 Task: Log work in the project TrackForge for the issue 'Implement a feature for users to share their location and find nearby friends' spent time as '1w 5d 5h 6m' and remaining time as '5w 4d 22h 46m' and move to bottom of backlog. Now add the issue to the epic 'Web application firewall (WAF) implementation'.
Action: Mouse moved to (590, 393)
Screenshot: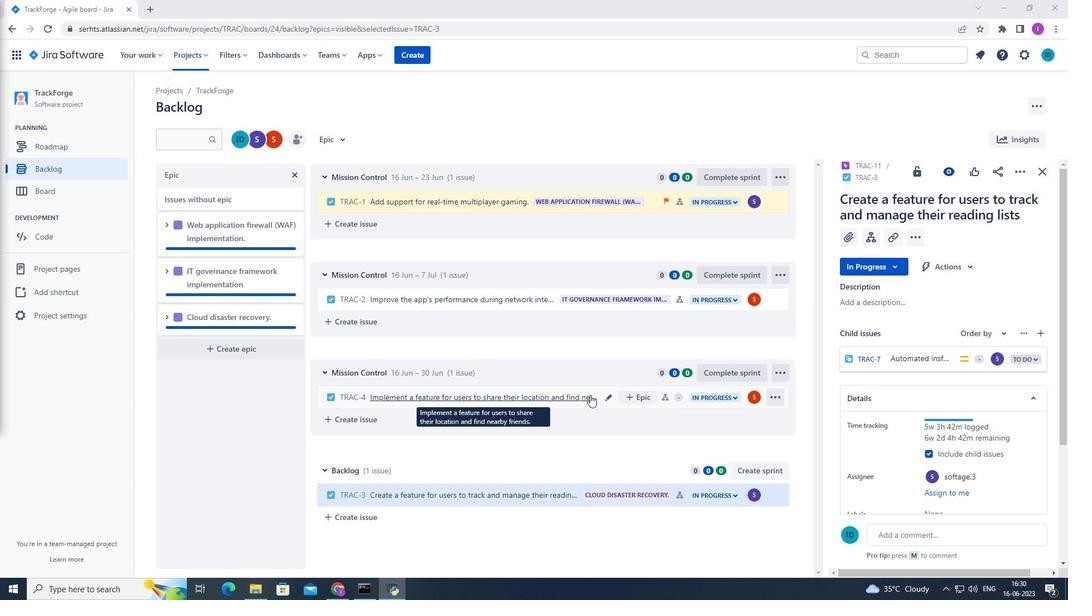 
Action: Mouse pressed left at (590, 393)
Screenshot: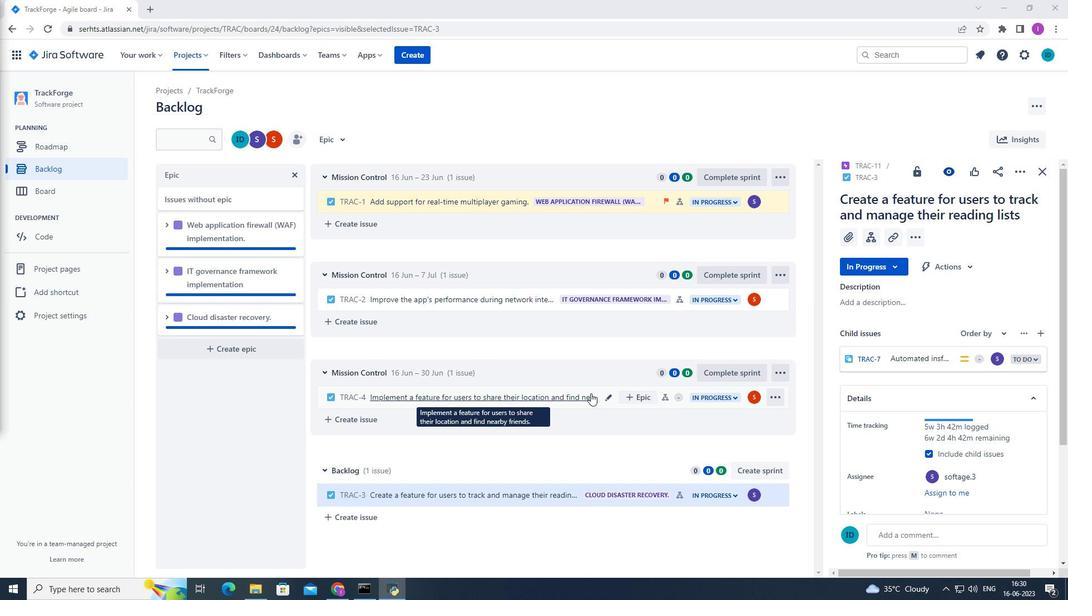 
Action: Mouse moved to (1028, 172)
Screenshot: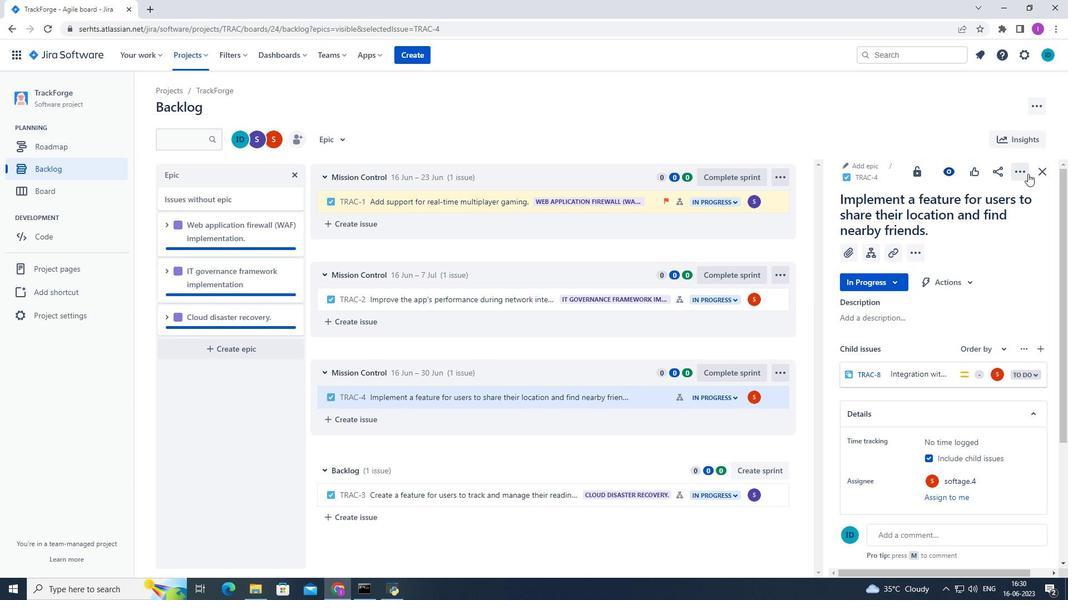 
Action: Mouse pressed left at (1028, 172)
Screenshot: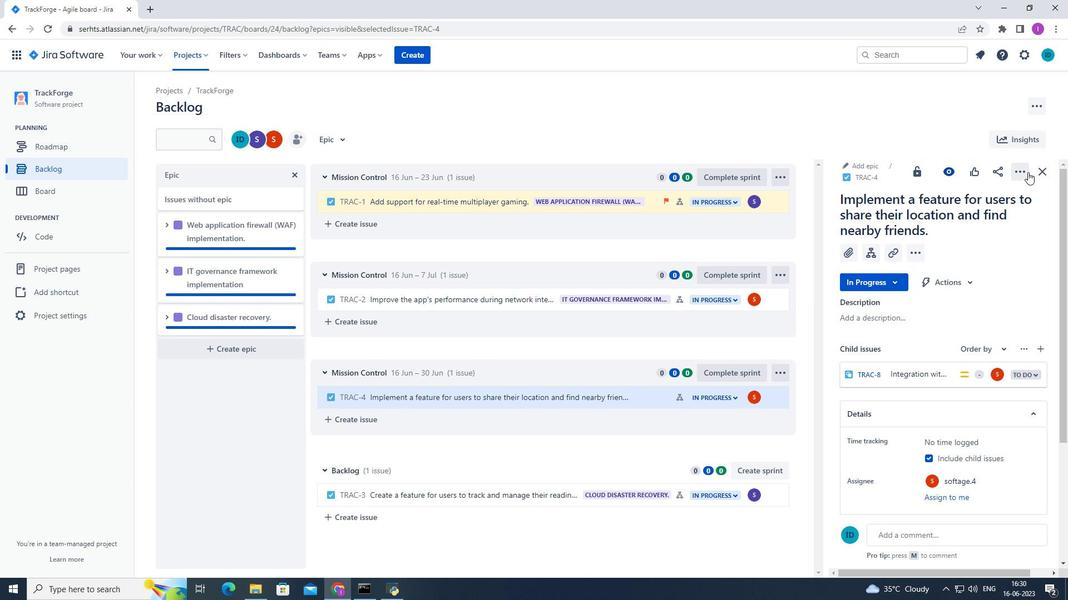 
Action: Mouse moved to (973, 204)
Screenshot: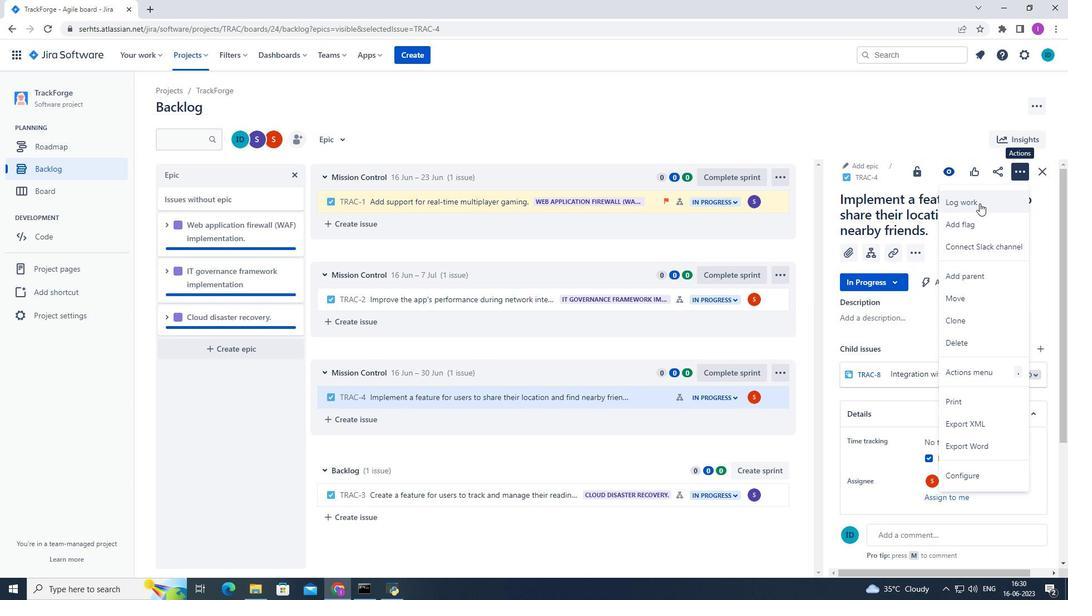 
Action: Mouse pressed left at (973, 204)
Screenshot: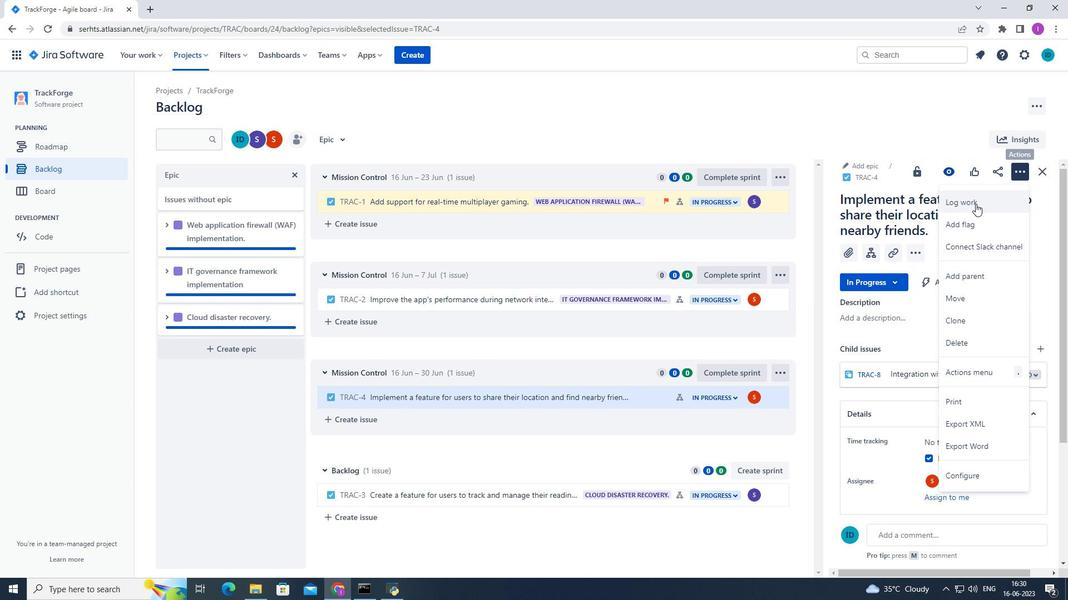 
Action: Mouse moved to (480, 170)
Screenshot: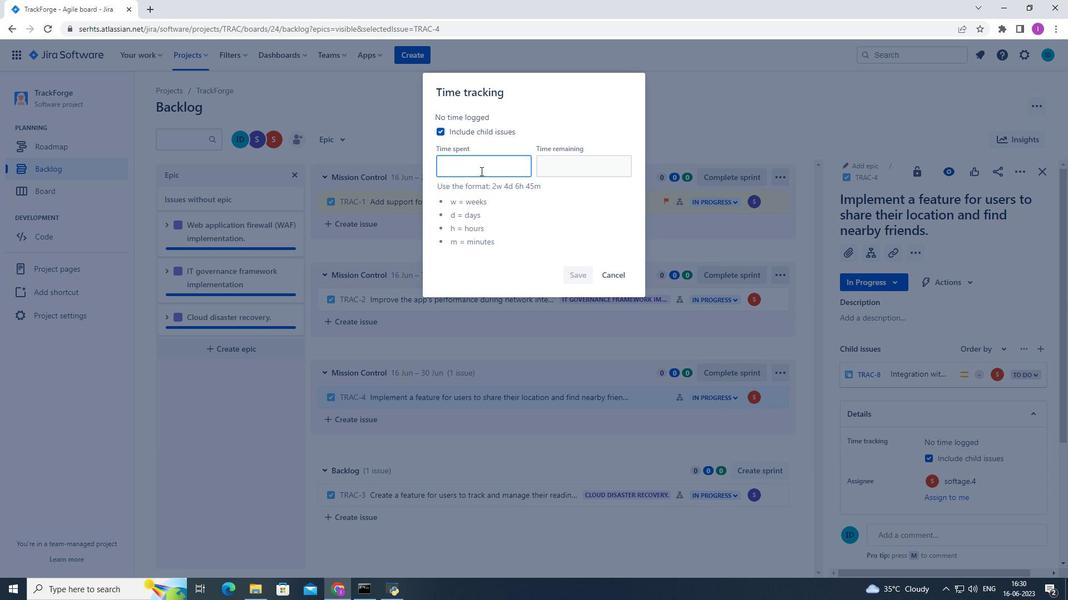 
Action: Mouse pressed left at (480, 170)
Screenshot: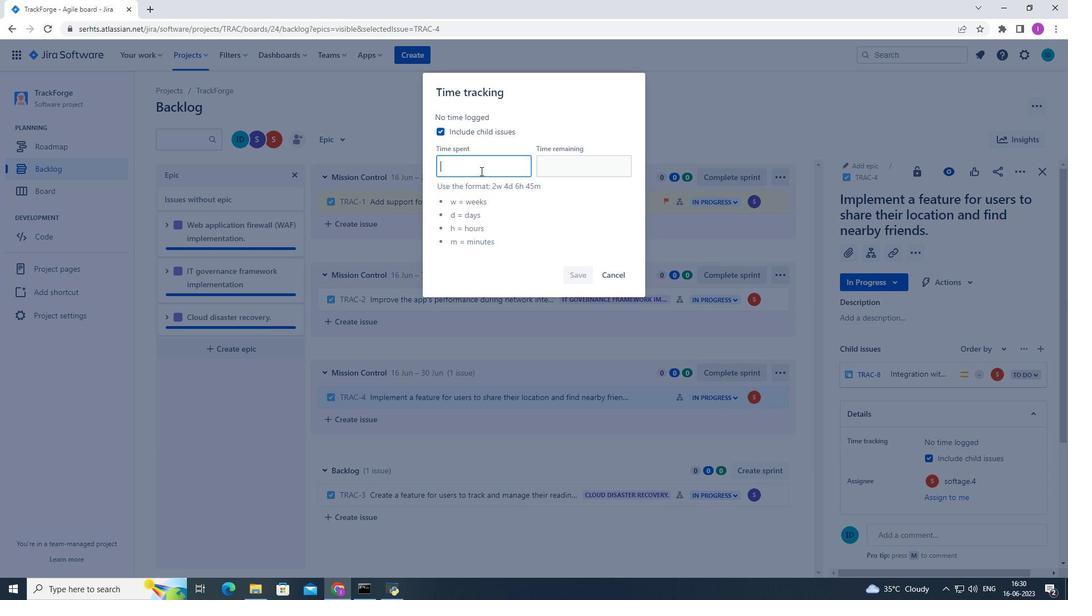 
Action: Mouse moved to (500, 175)
Screenshot: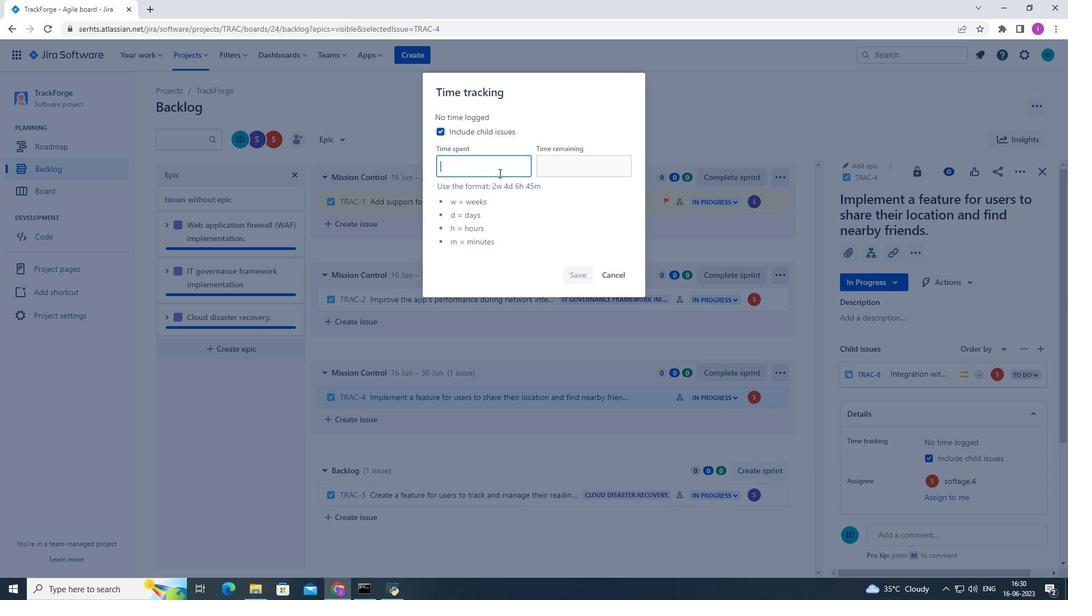 
Action: Key pressed 1w<Key.space>5d<Key.space>5h<Key.space>
Screenshot: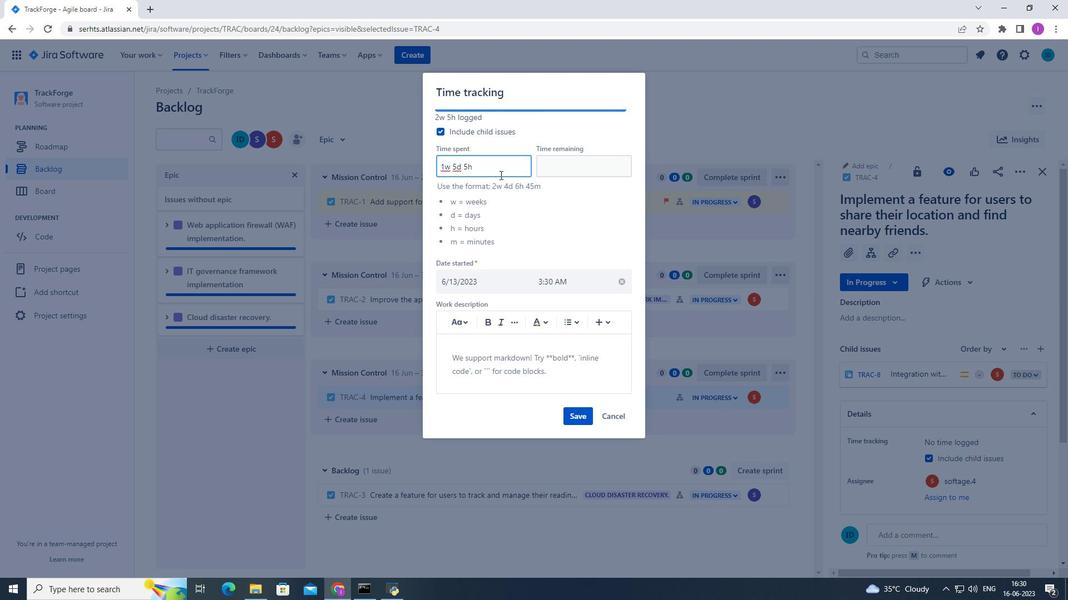 
Action: Mouse moved to (501, 183)
Screenshot: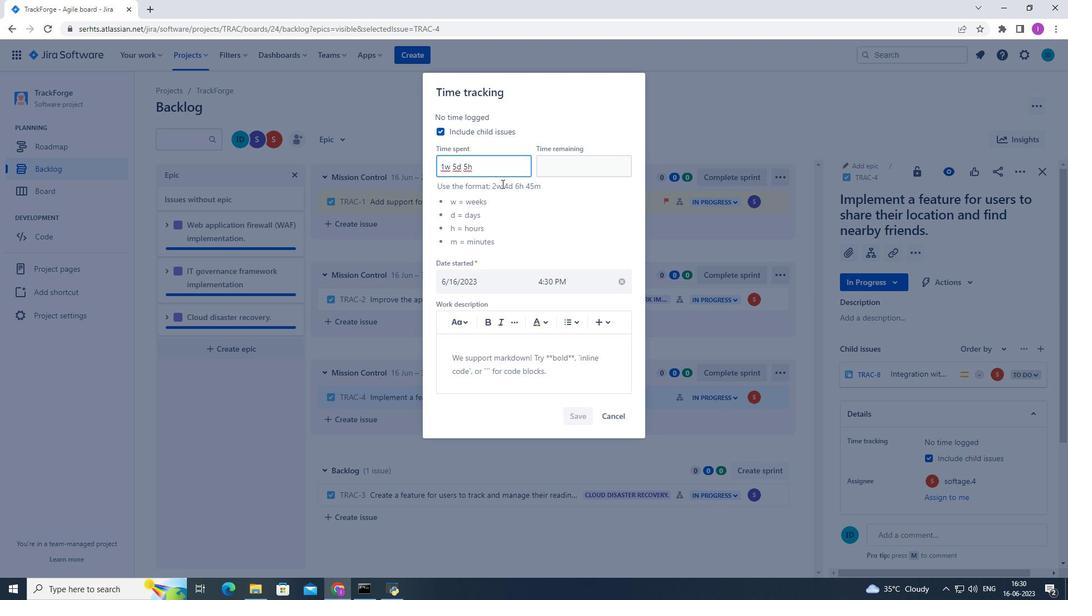 
Action: Key pressed 6m
Screenshot: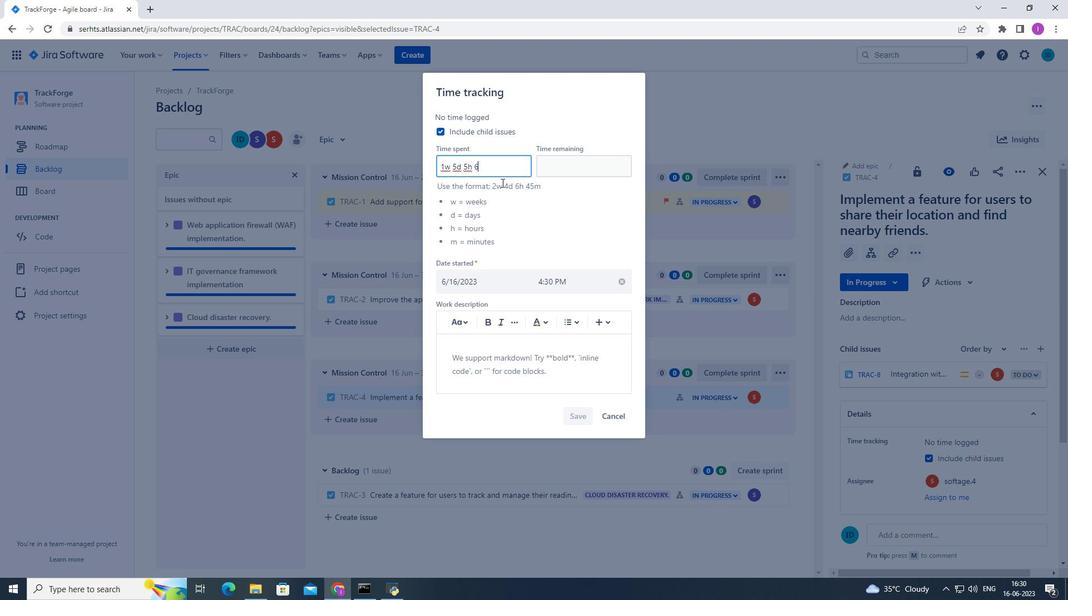 
Action: Mouse moved to (558, 163)
Screenshot: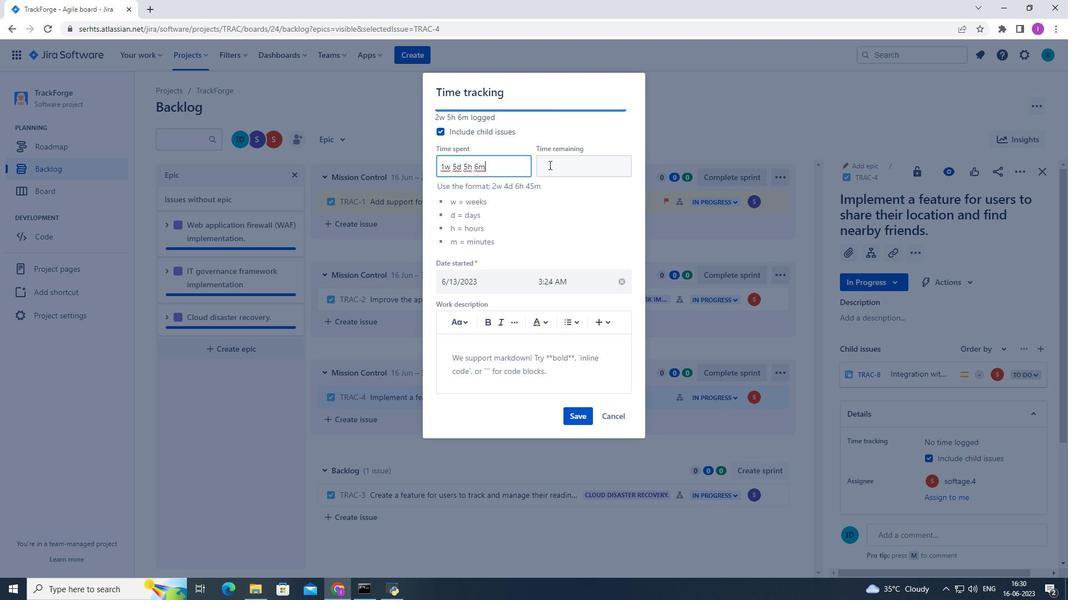 
Action: Mouse pressed left at (558, 163)
Screenshot: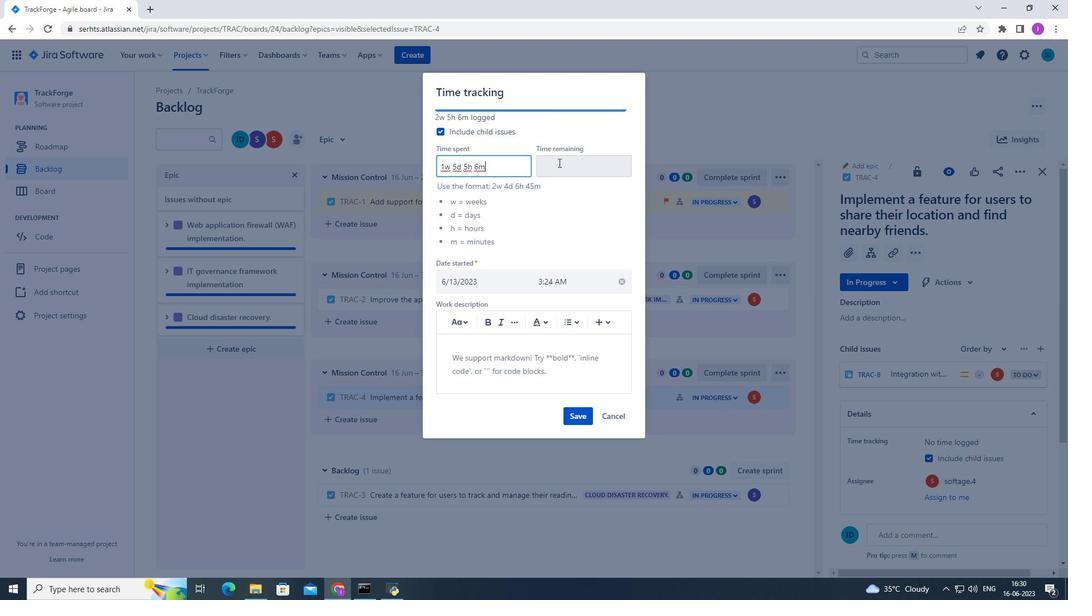 
Action: Mouse moved to (604, 165)
Screenshot: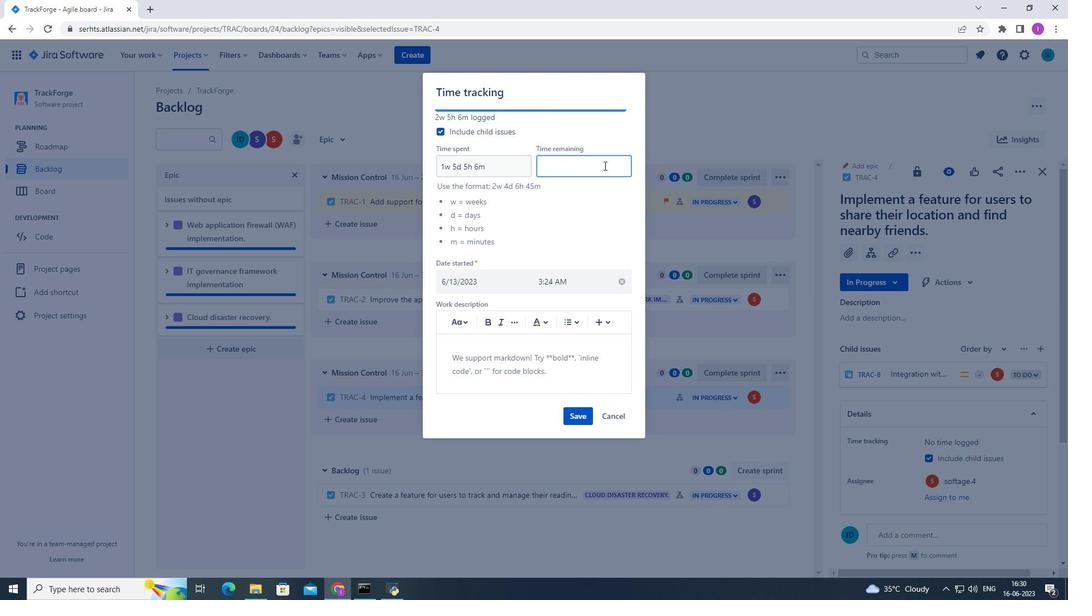 
Action: Key pressed 5w<Key.space>4d<Key.space>22h<Key.space>
Screenshot: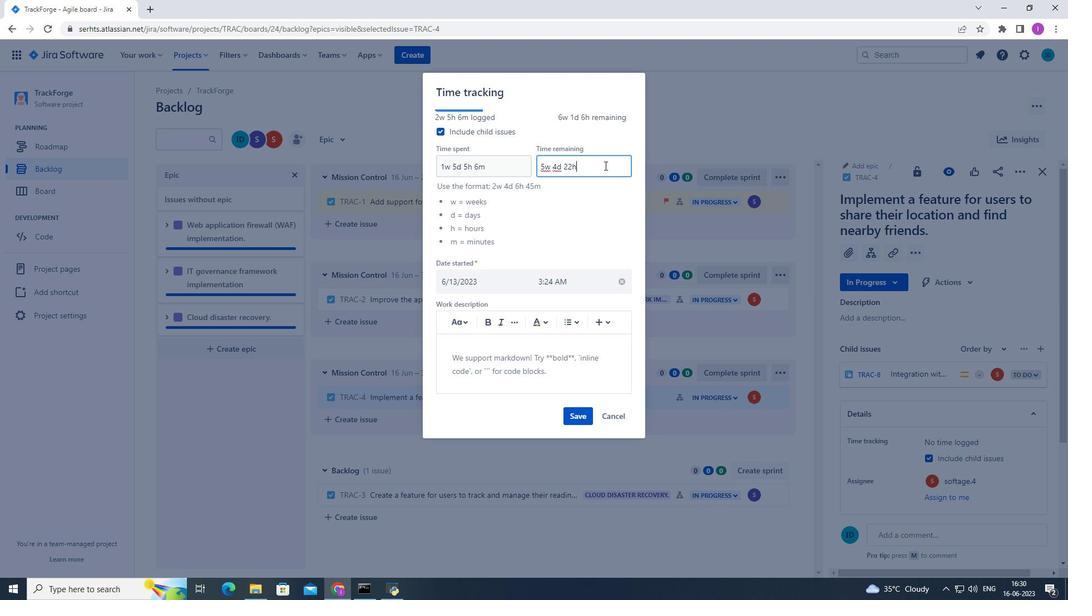 
Action: Mouse moved to (604, 165)
Screenshot: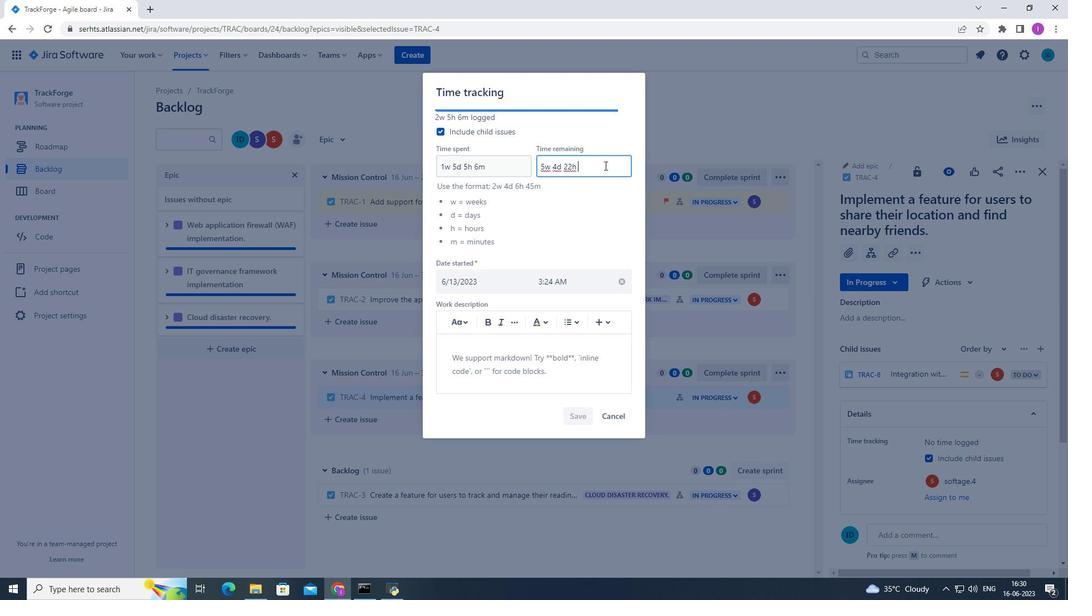
Action: Key pressed 46m<Key.space>
Screenshot: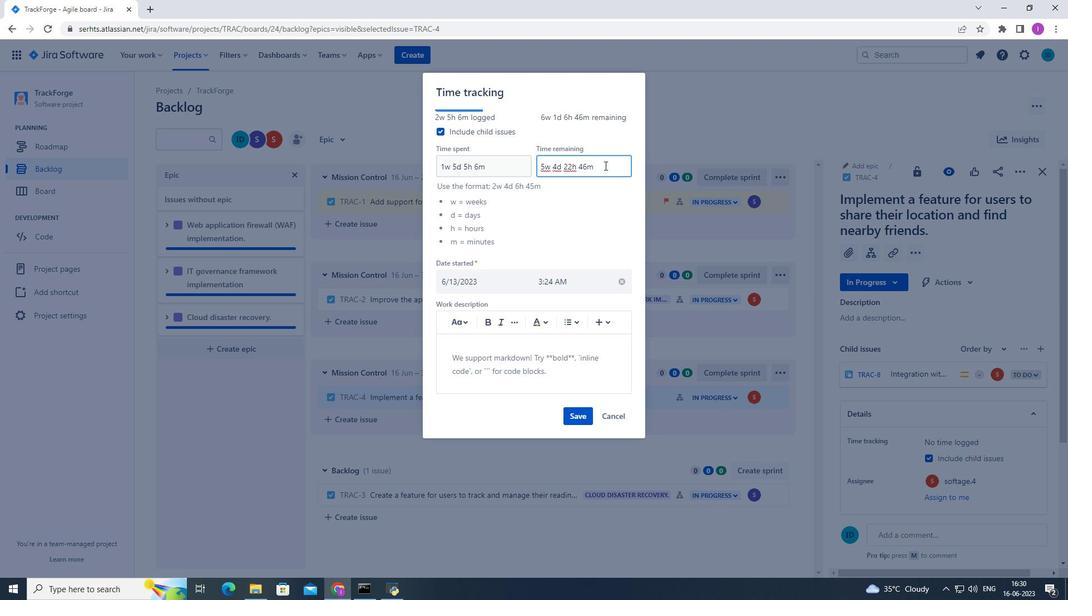 
Action: Mouse moved to (507, 171)
Screenshot: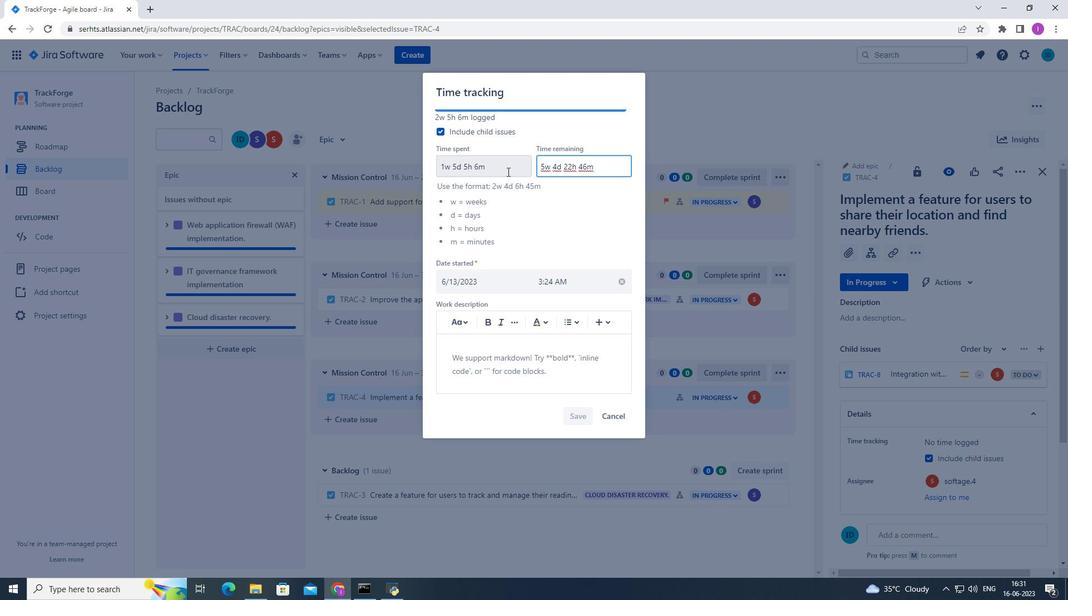 
Action: Mouse pressed left at (507, 171)
Screenshot: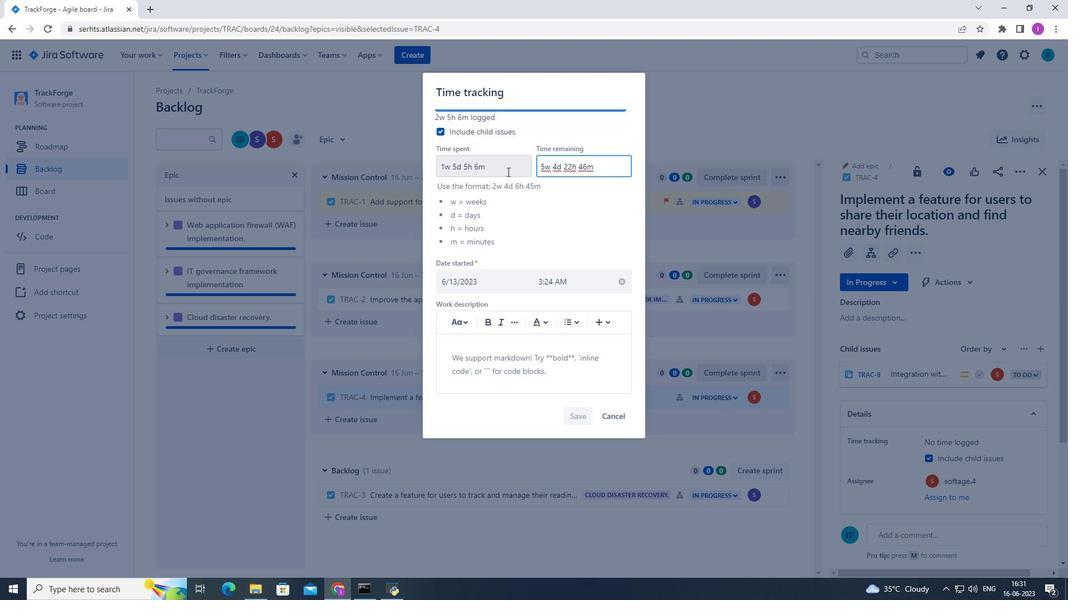 
Action: Mouse moved to (579, 417)
Screenshot: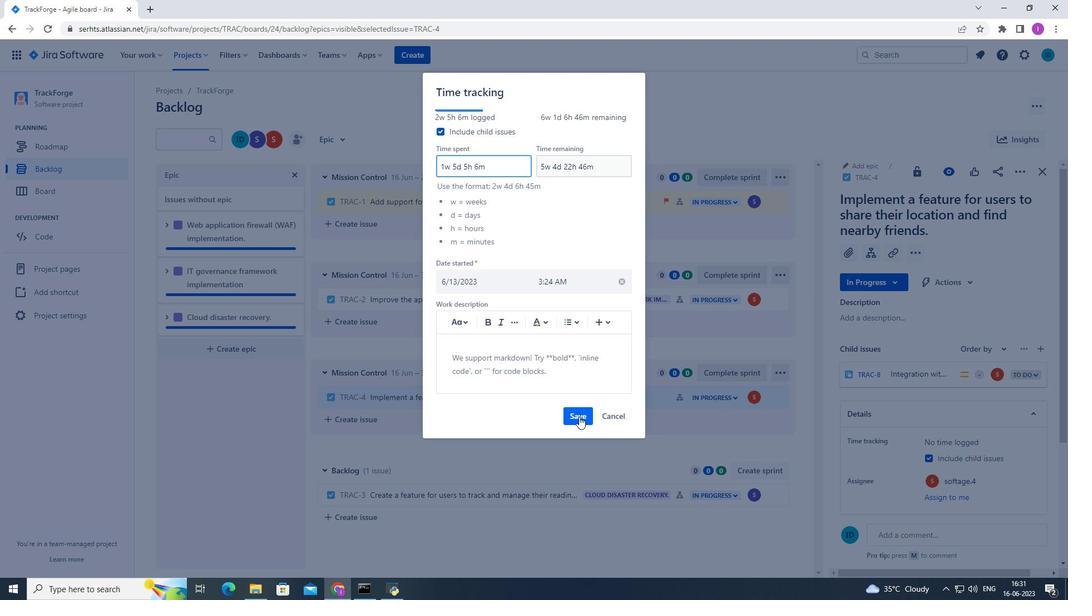 
Action: Mouse pressed left at (579, 417)
Screenshot: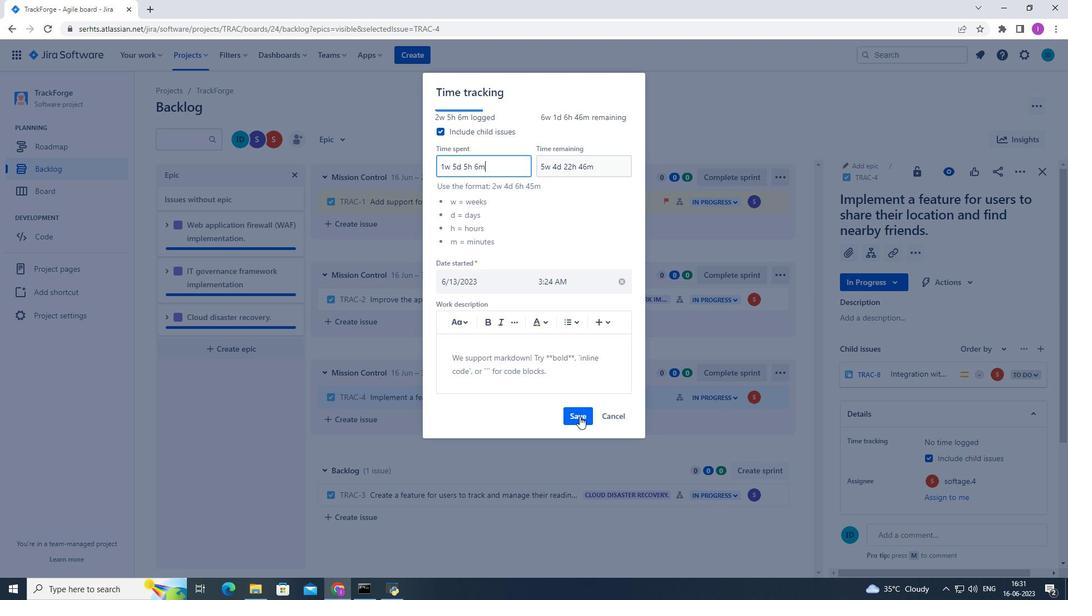 
Action: Mouse moved to (777, 394)
Screenshot: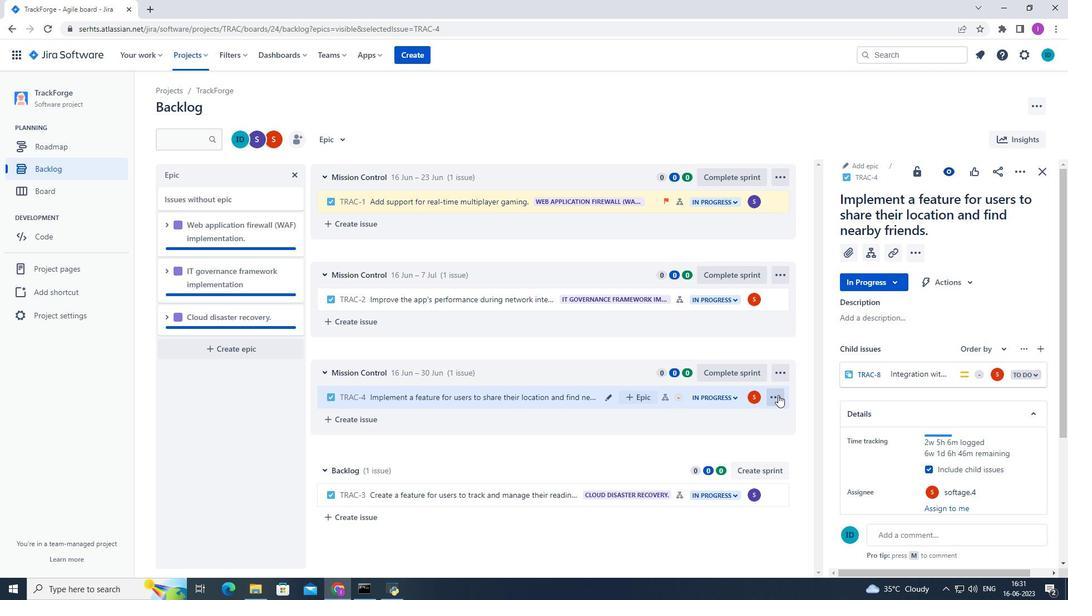 
Action: Mouse pressed left at (777, 394)
Screenshot: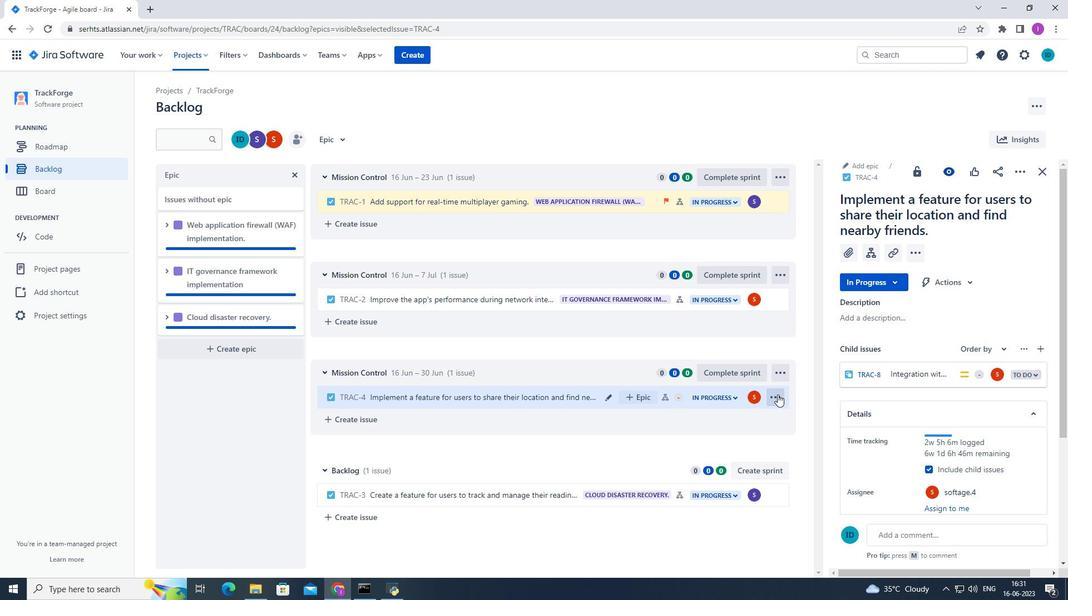 
Action: Mouse moved to (756, 371)
Screenshot: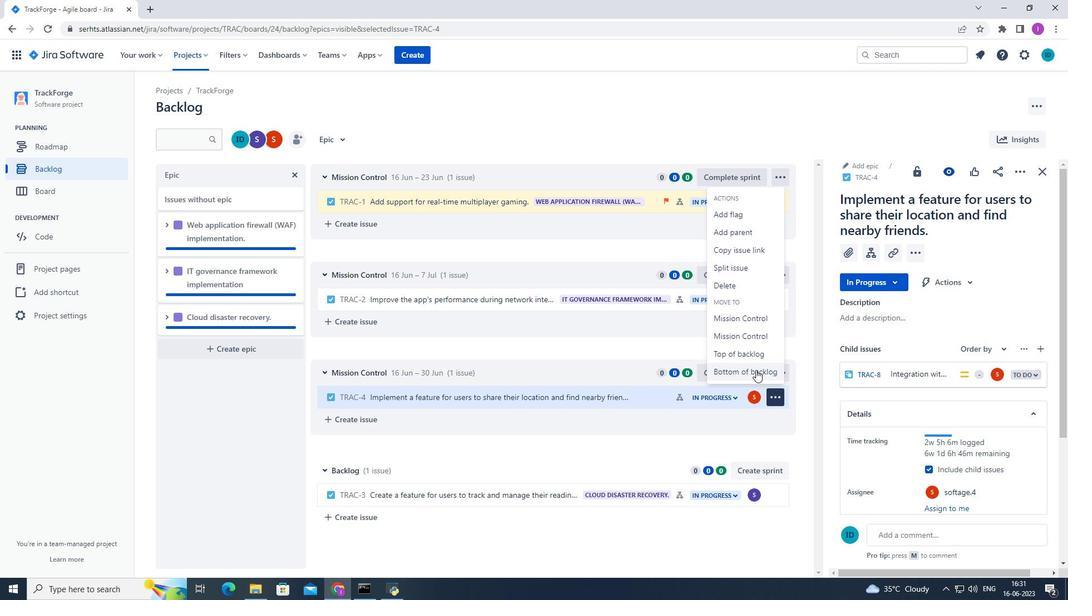 
Action: Mouse pressed left at (756, 371)
Screenshot: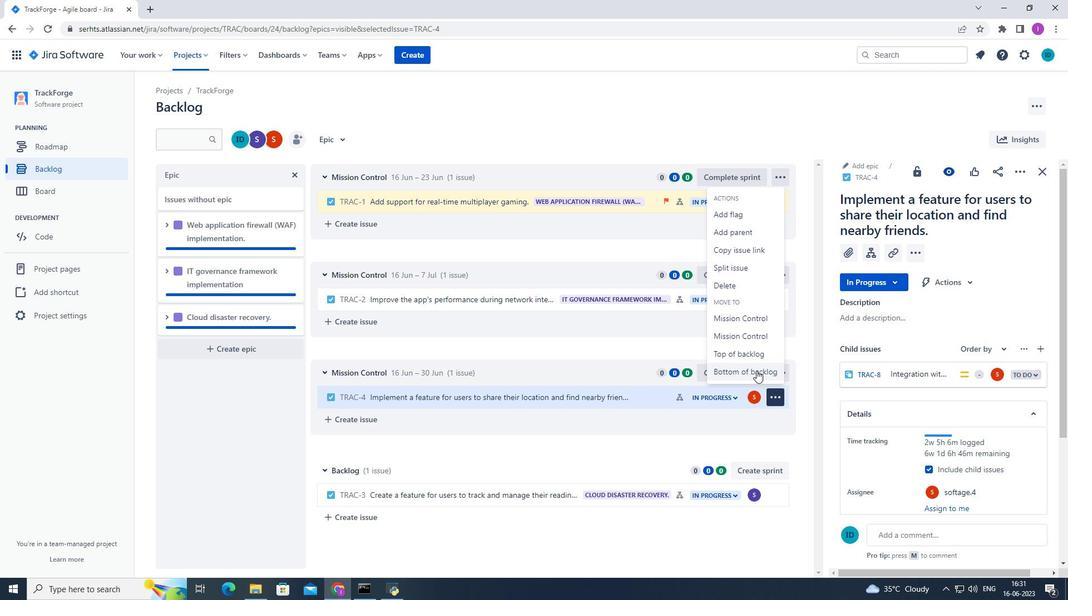 
Action: Mouse moved to (582, 181)
Screenshot: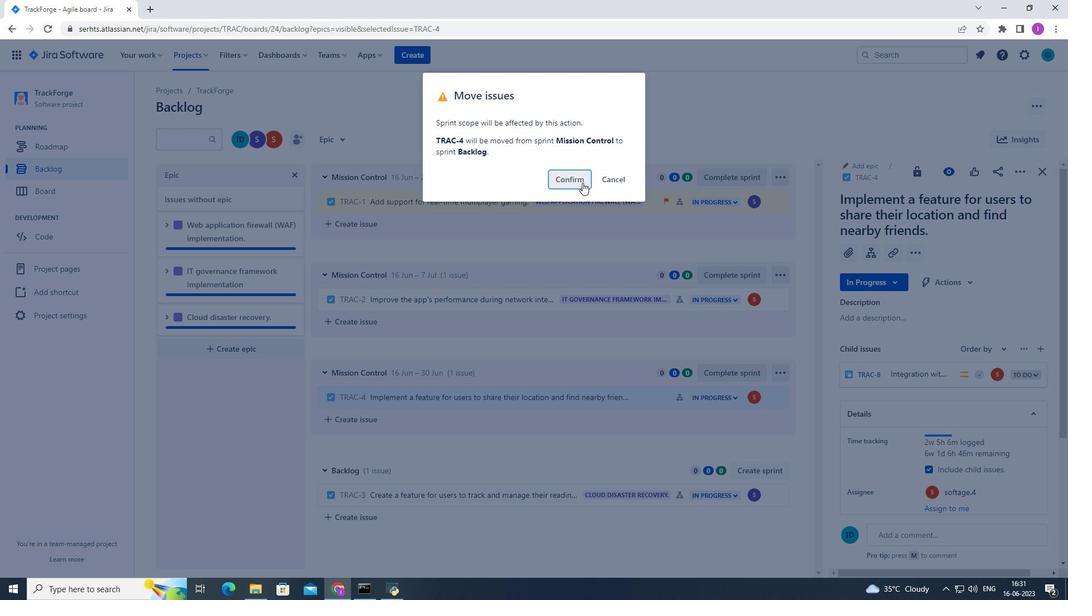 
Action: Mouse pressed left at (582, 181)
Screenshot: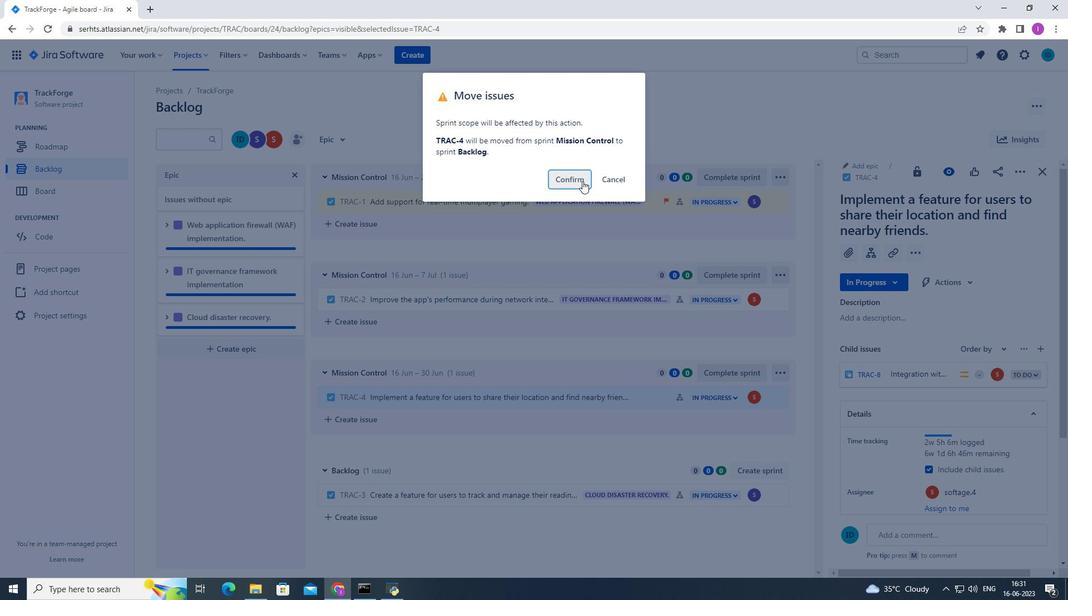 
Action: Mouse moved to (696, 385)
Screenshot: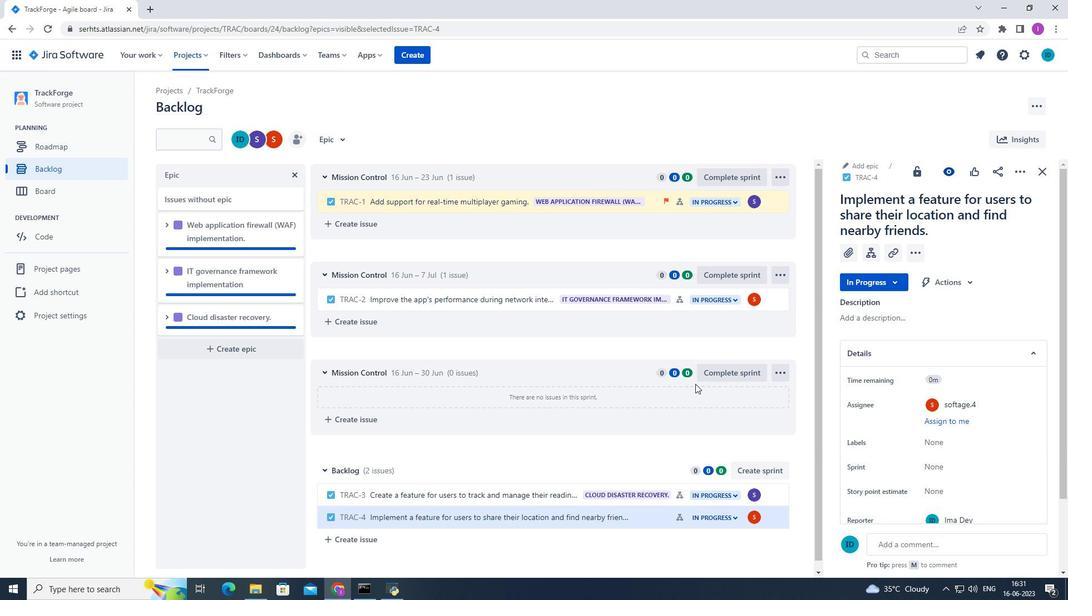 
Action: Mouse scrolled (696, 384) with delta (0, 0)
Screenshot: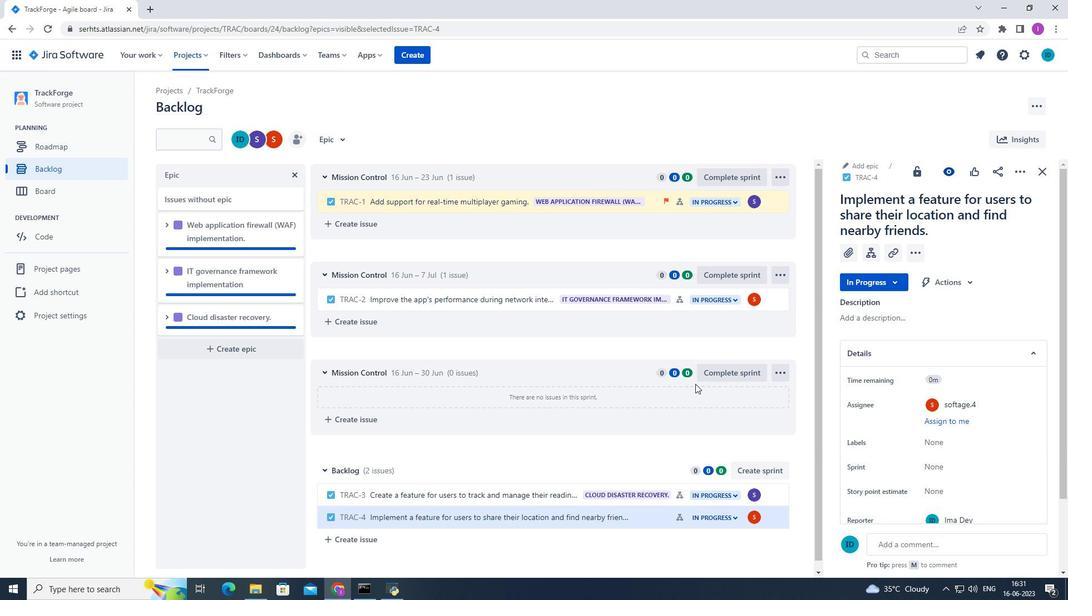 
Action: Mouse moved to (697, 386)
Screenshot: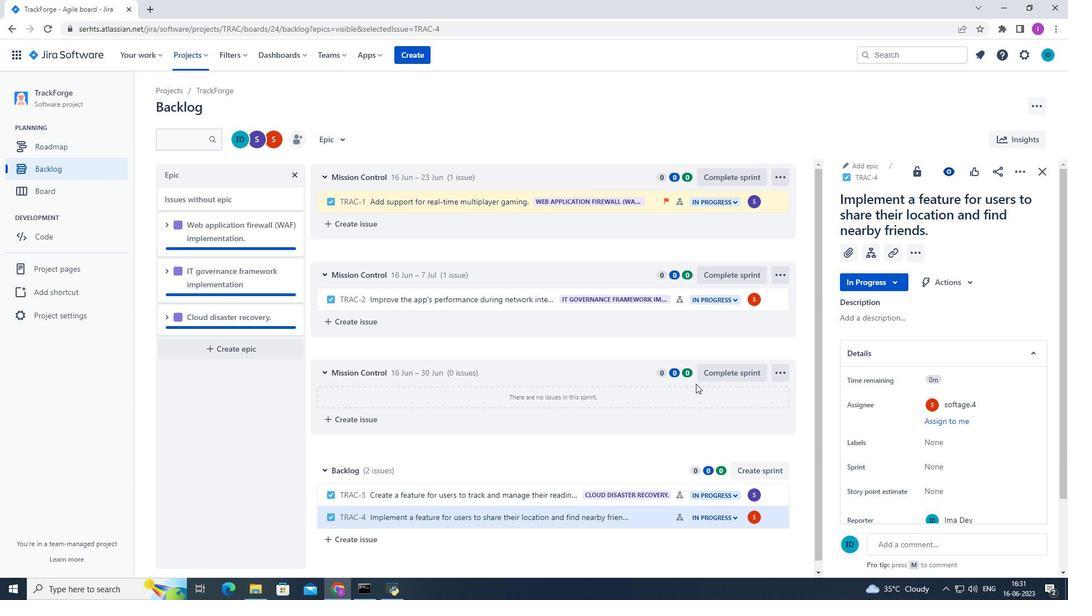
Action: Mouse scrolled (697, 385) with delta (0, 0)
Screenshot: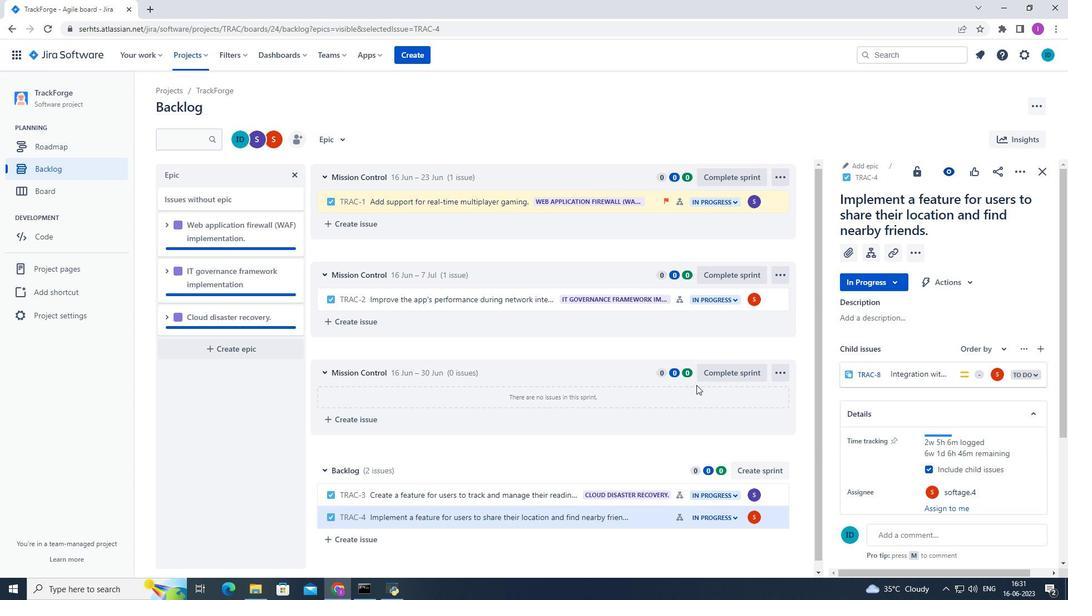 
Action: Mouse moved to (697, 386)
Screenshot: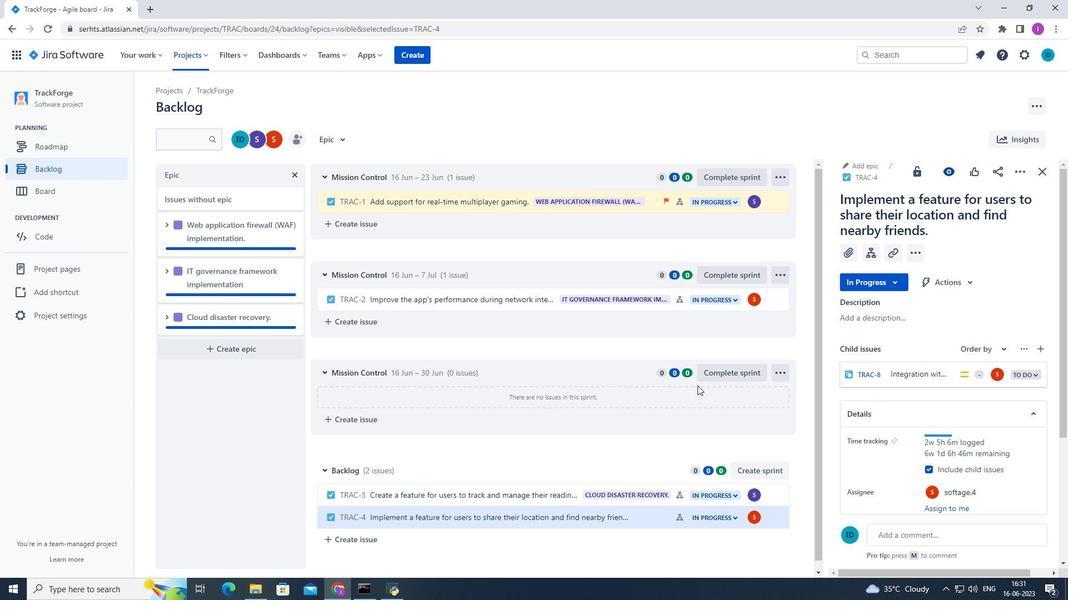 
Action: Mouse scrolled (697, 385) with delta (0, 0)
Screenshot: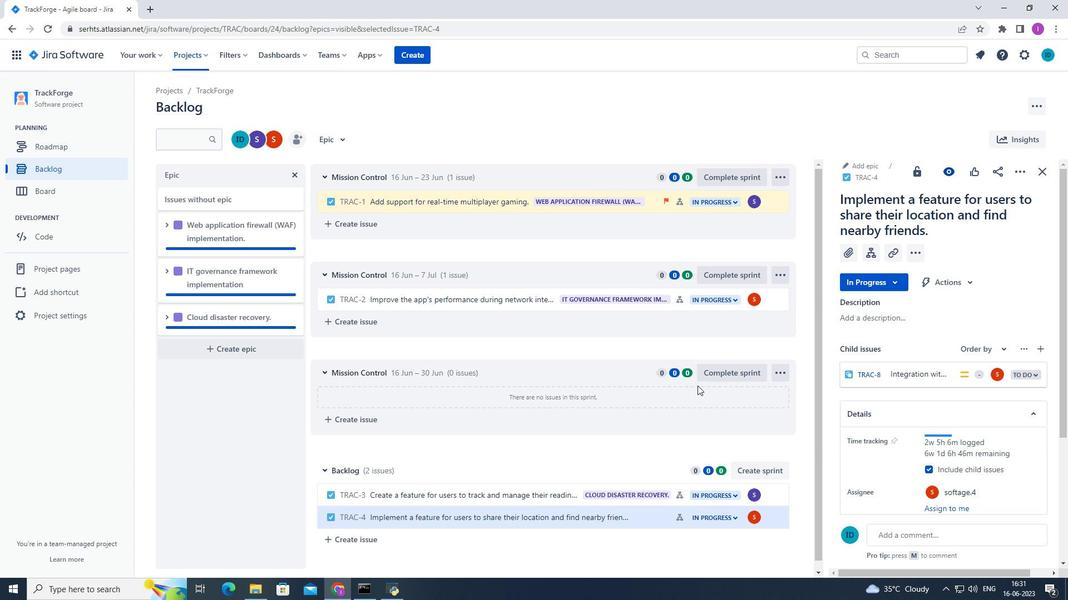 
Action: Mouse scrolled (697, 385) with delta (0, 0)
Screenshot: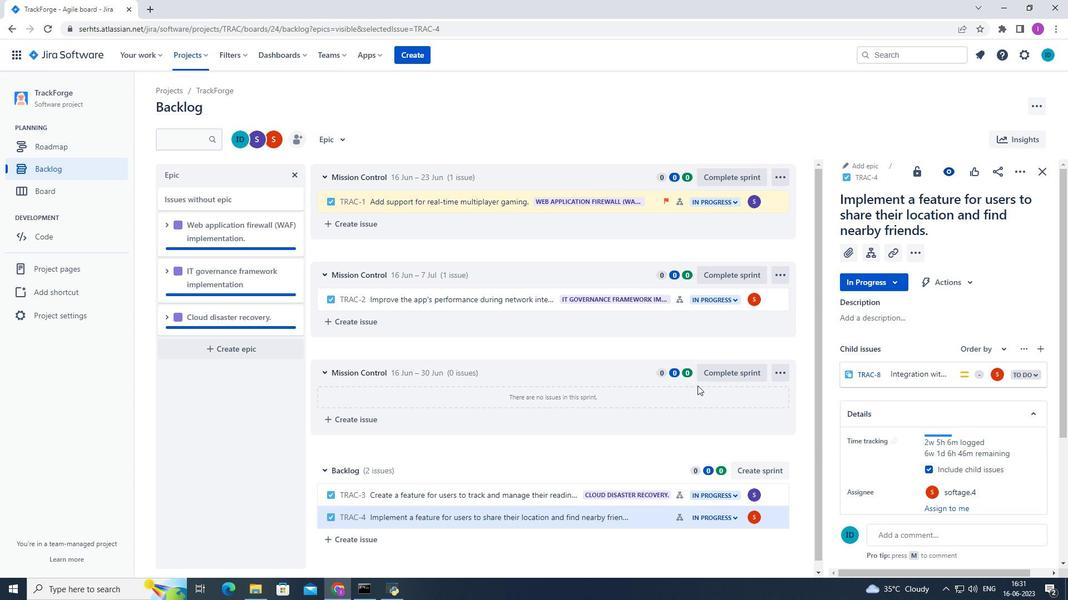 
Action: Mouse moved to (644, 506)
Screenshot: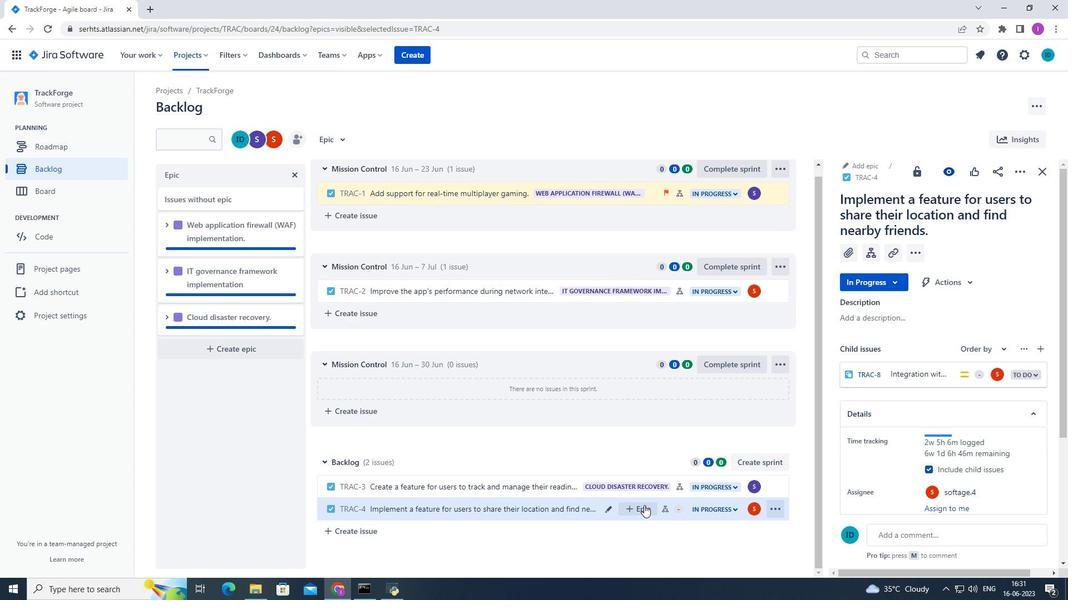 
Action: Mouse pressed left at (644, 506)
Screenshot: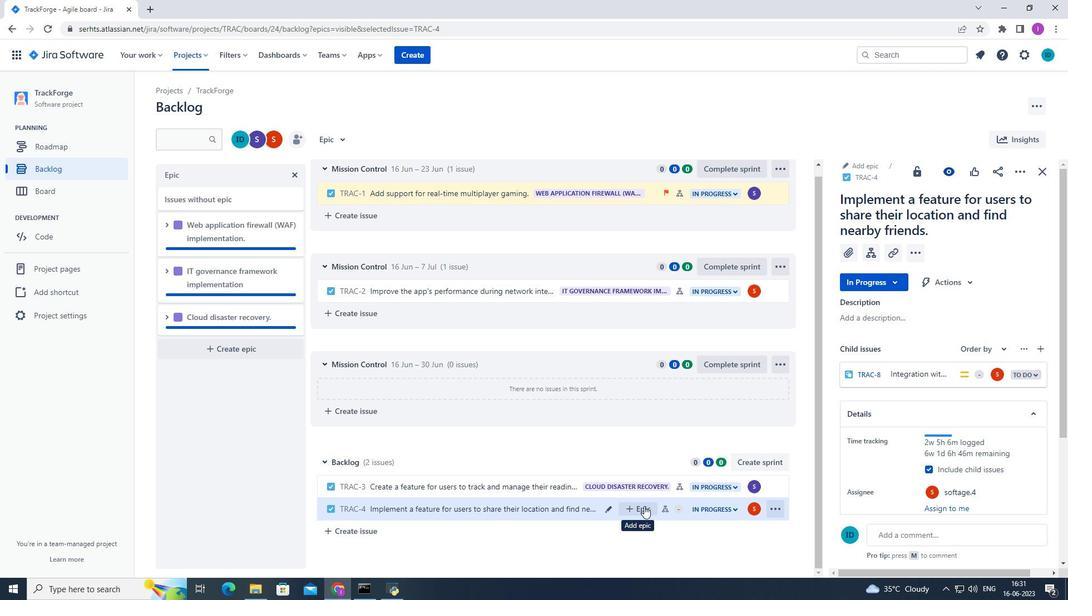 
Action: Mouse moved to (584, 545)
Screenshot: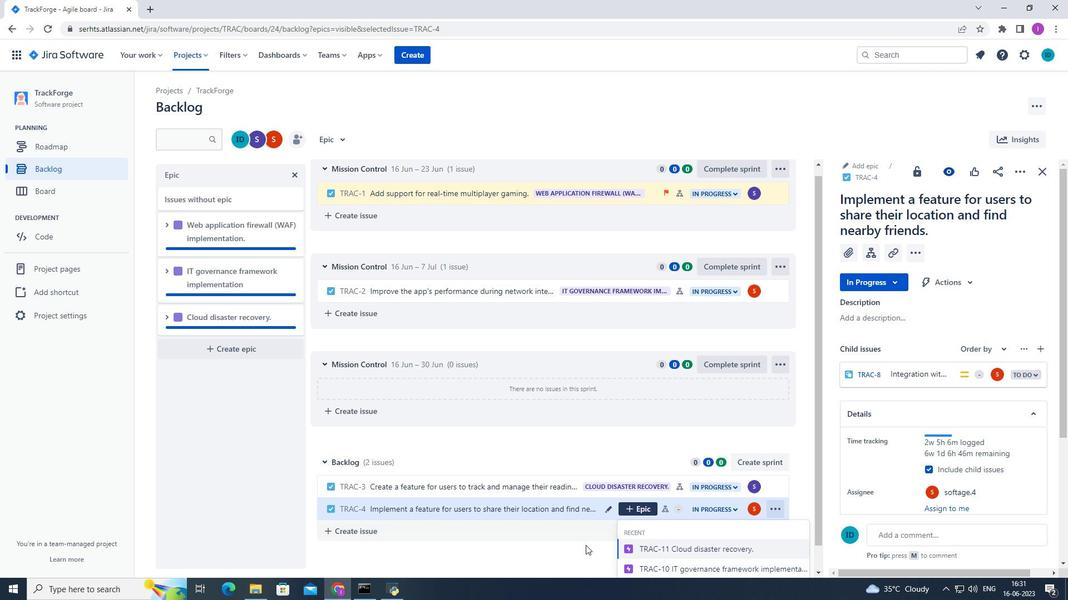 
Action: Mouse scrolled (584, 545) with delta (0, 0)
Screenshot: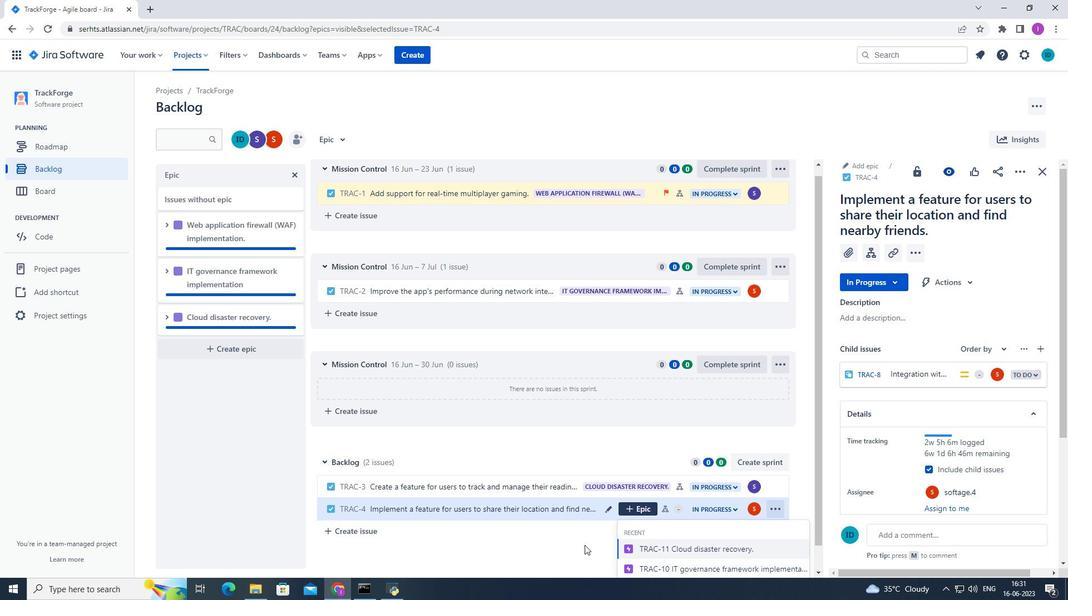 
Action: Mouse scrolled (584, 545) with delta (0, 0)
Screenshot: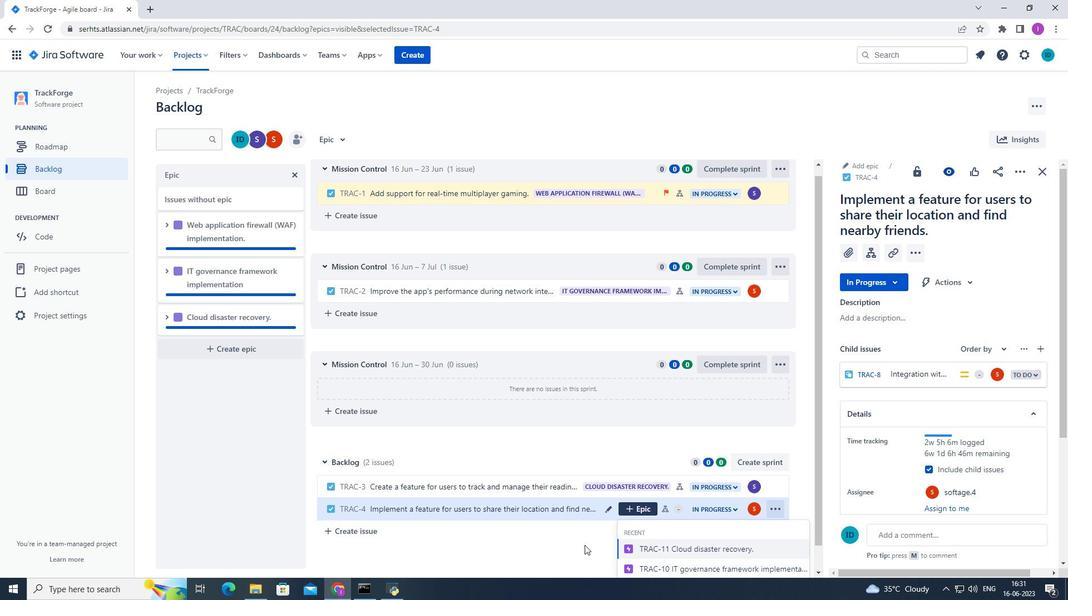 
Action: Mouse moved to (585, 545)
Screenshot: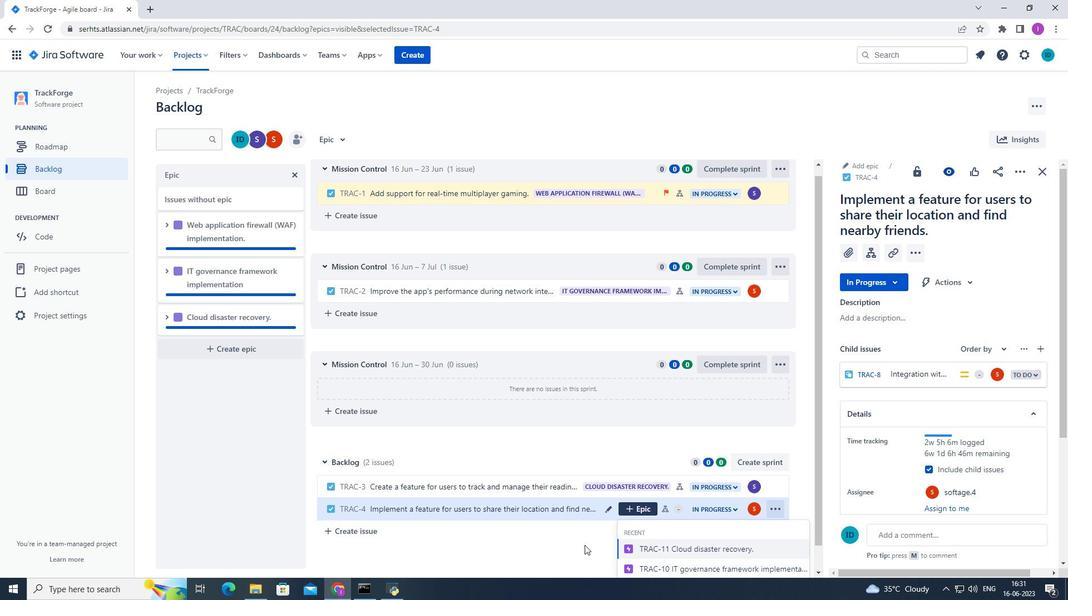 
Action: Mouse scrolled (584, 545) with delta (0, 0)
Screenshot: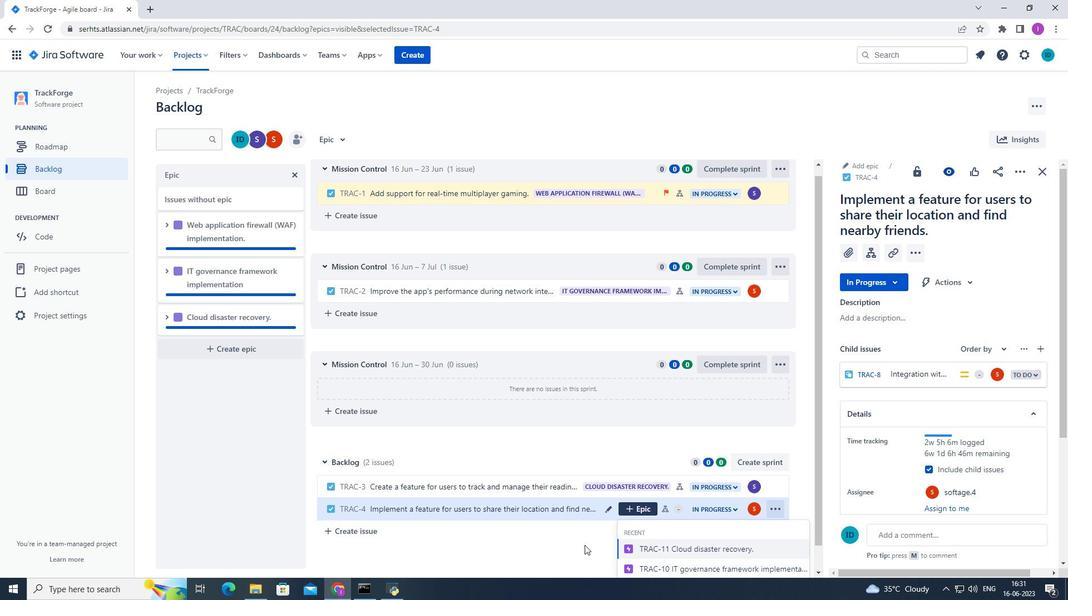 
Action: Mouse moved to (585, 545)
Screenshot: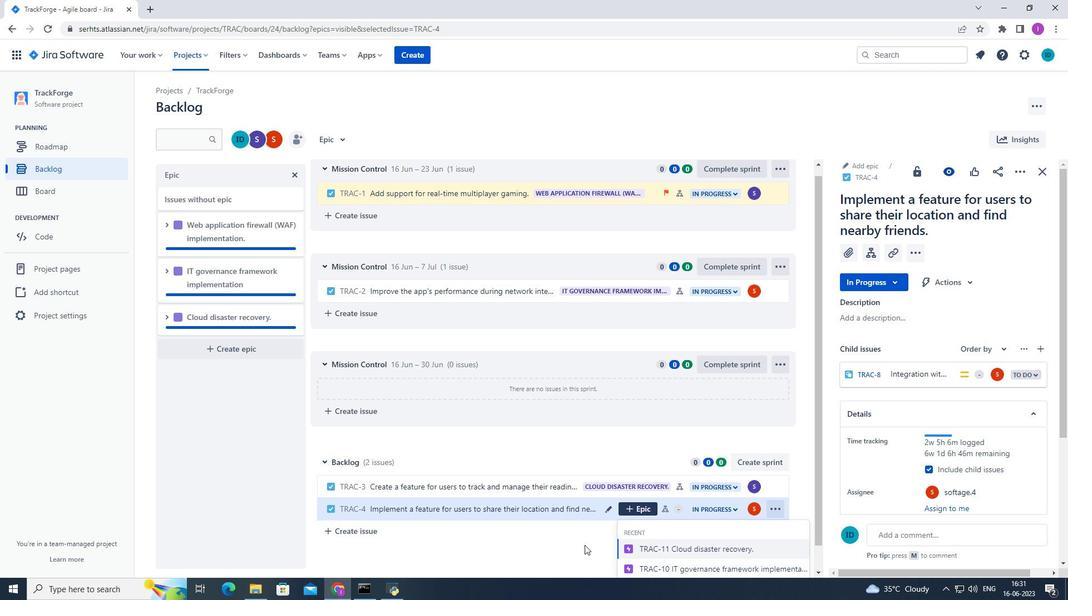 
Action: Mouse scrolled (585, 545) with delta (0, 0)
Screenshot: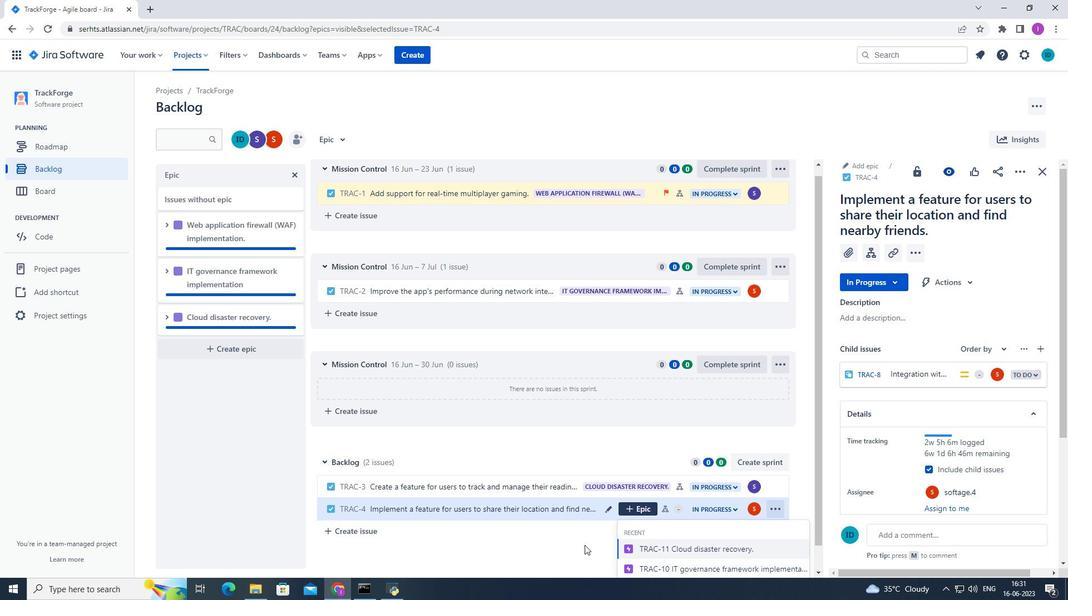 
Action: Mouse moved to (586, 545)
Screenshot: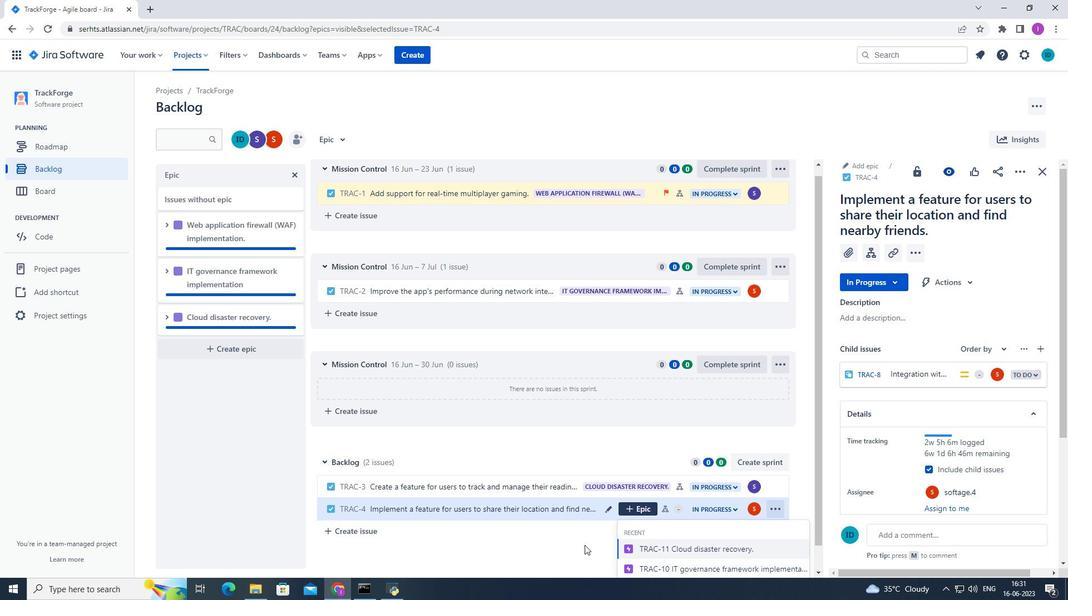 
Action: Mouse scrolled (586, 546) with delta (0, 0)
Screenshot: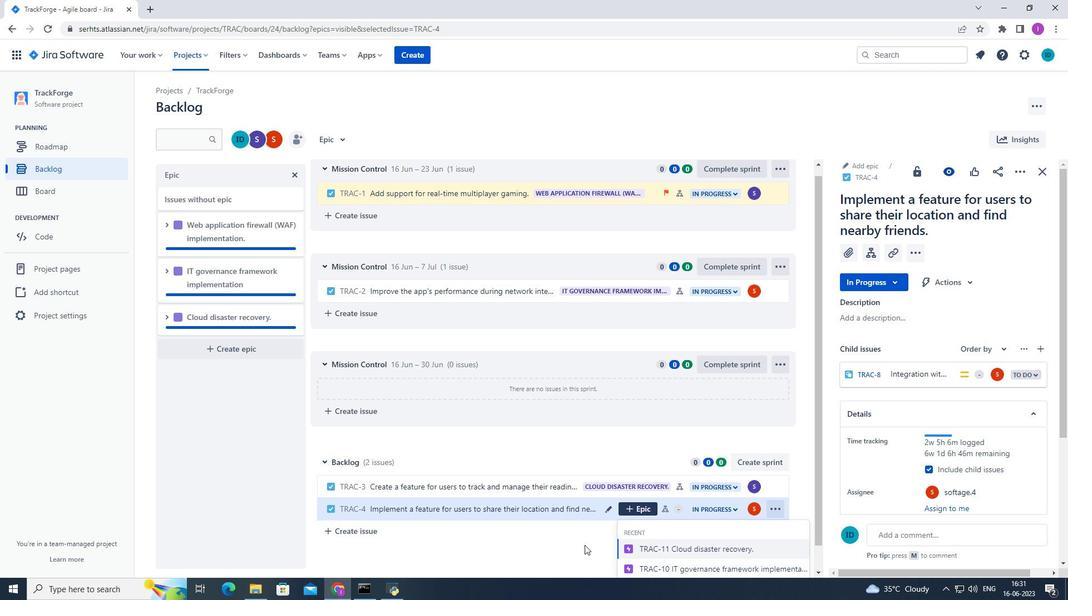 
Action: Mouse moved to (594, 545)
Screenshot: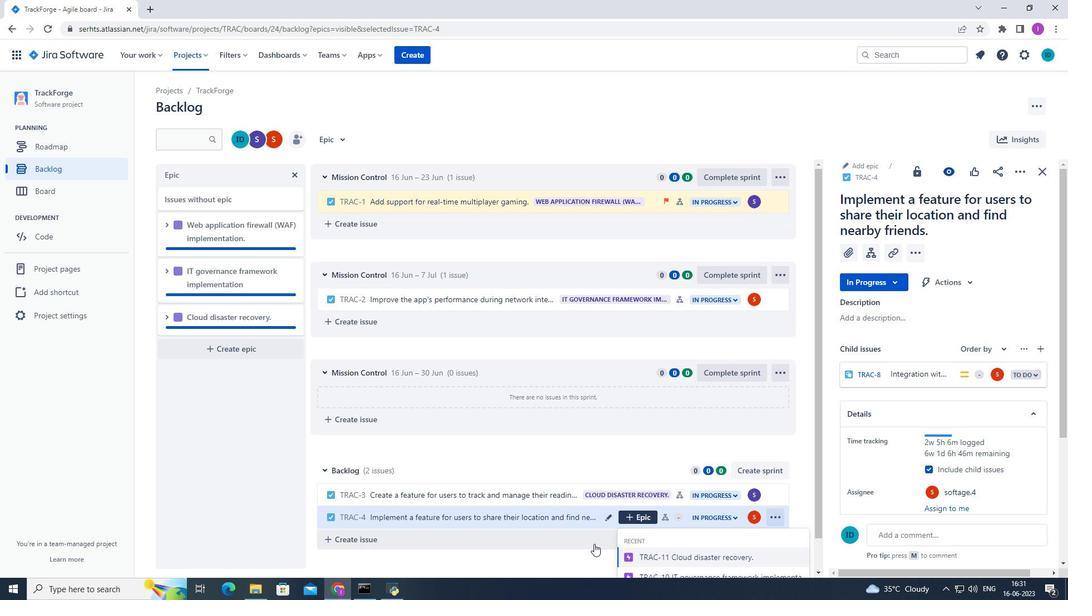 
Action: Mouse scrolled (594, 544) with delta (0, 0)
Screenshot: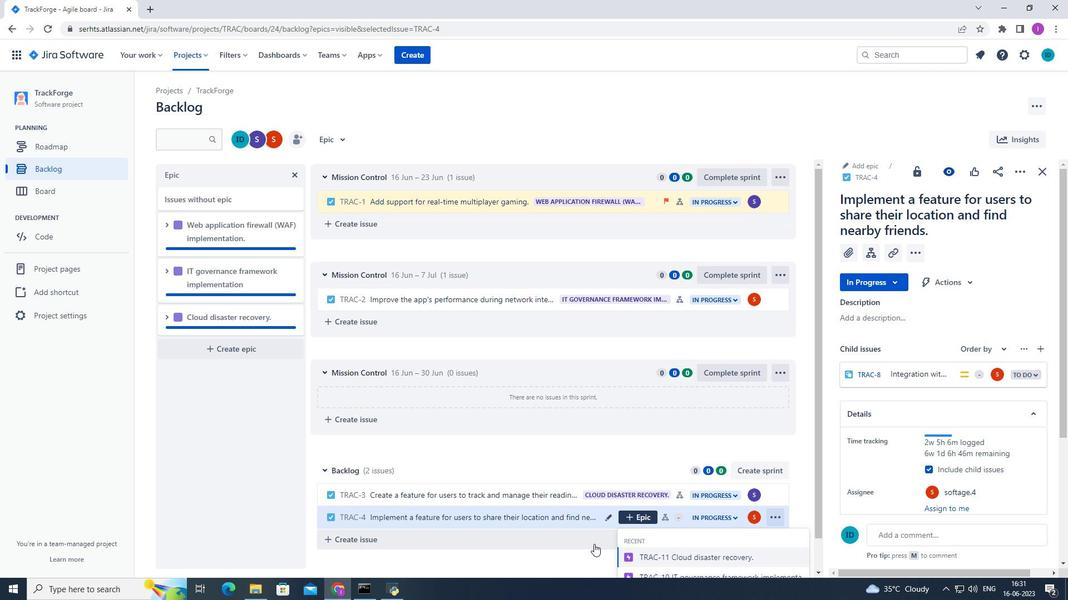 
Action: Mouse moved to (596, 546)
Screenshot: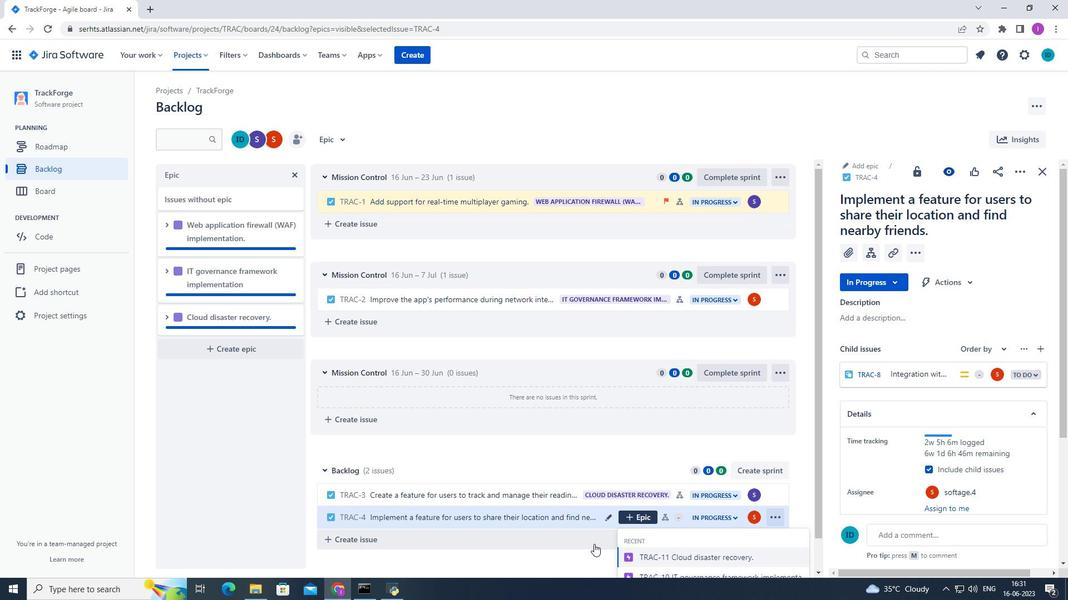 
Action: Mouse scrolled (596, 547) with delta (0, 0)
Screenshot: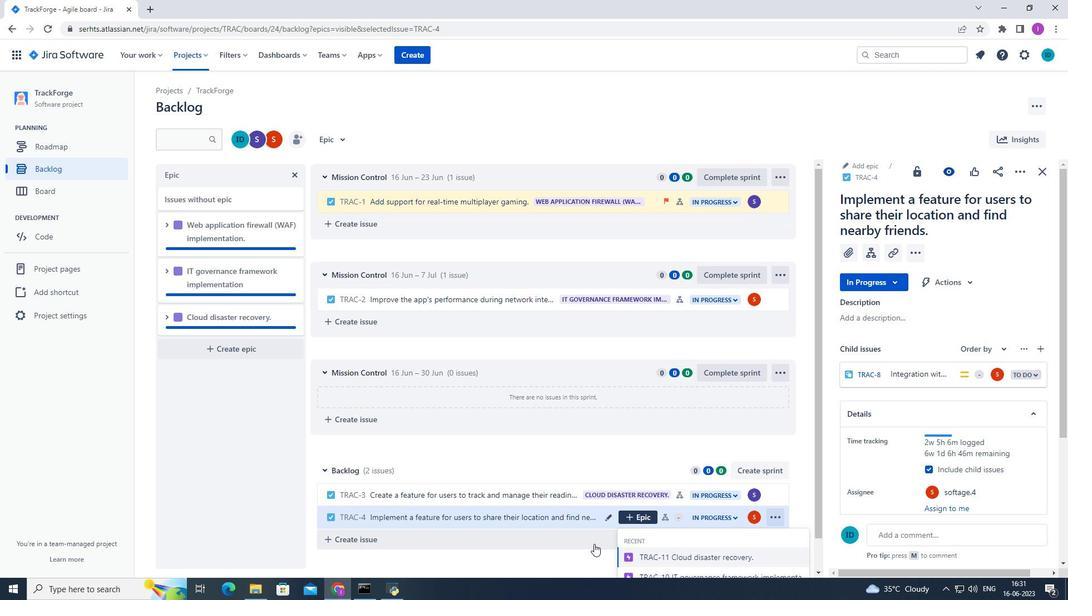 
Action: Mouse moved to (596, 546)
Screenshot: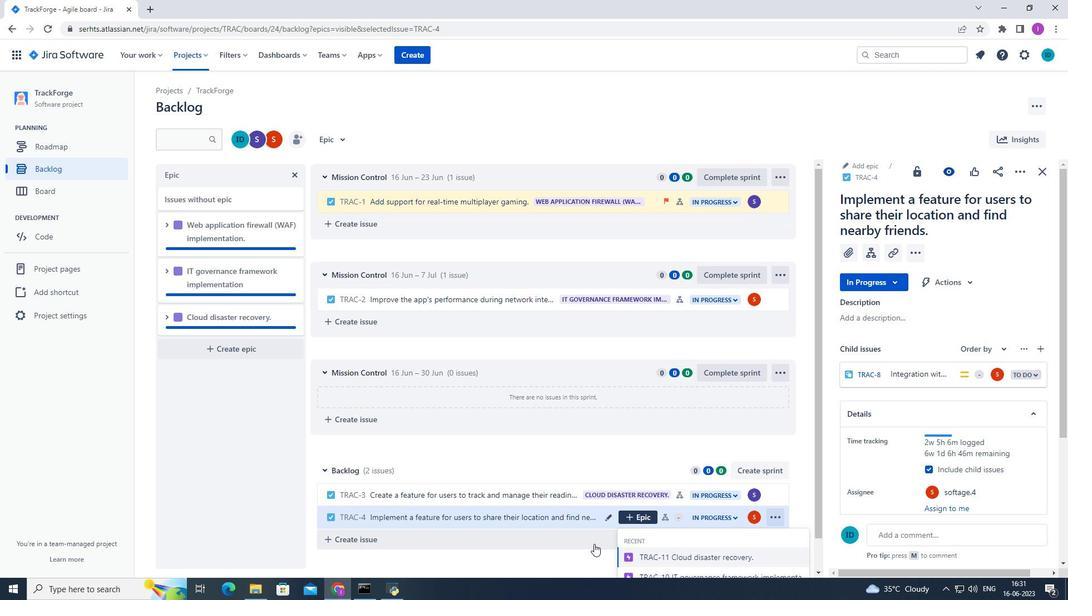 
Action: Mouse scrolled (596, 546) with delta (0, 0)
Screenshot: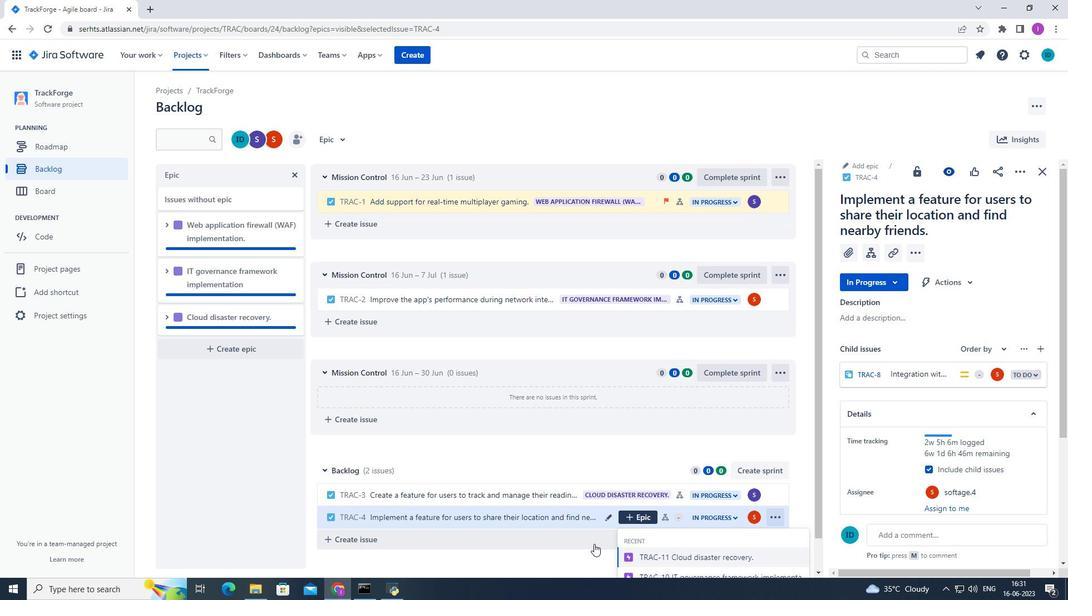 
Action: Mouse moved to (608, 549)
Screenshot: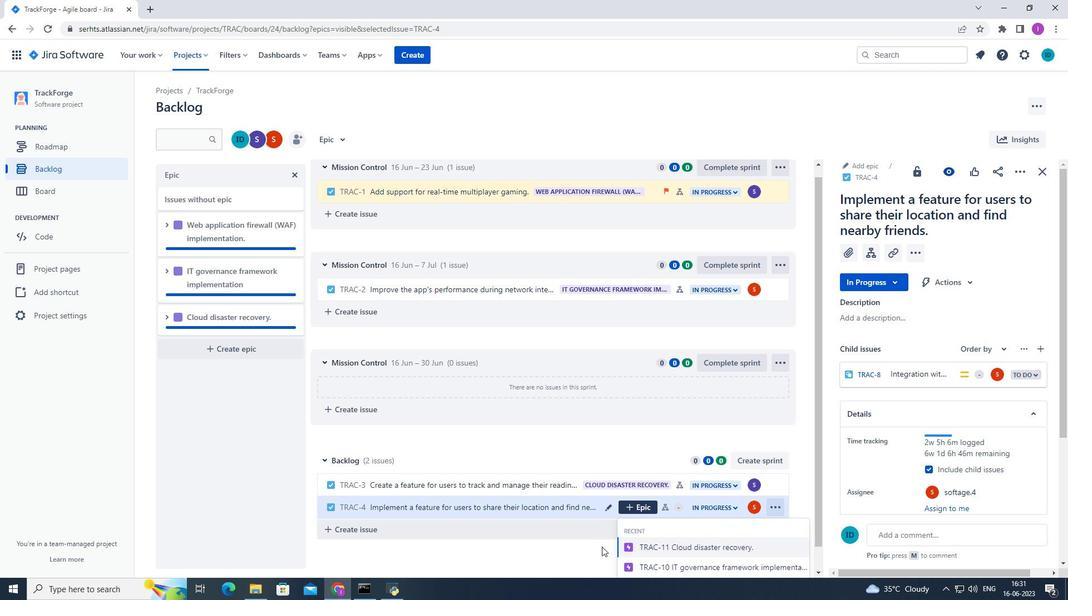 
Action: Mouse scrolled (608, 548) with delta (0, 0)
Screenshot: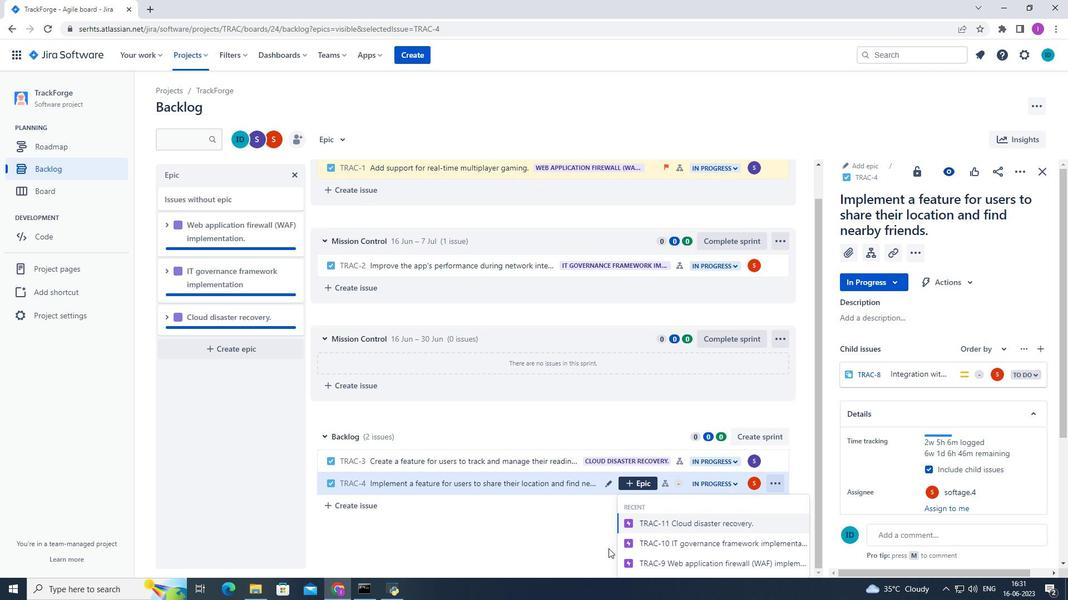 
Action: Mouse moved to (611, 549)
Screenshot: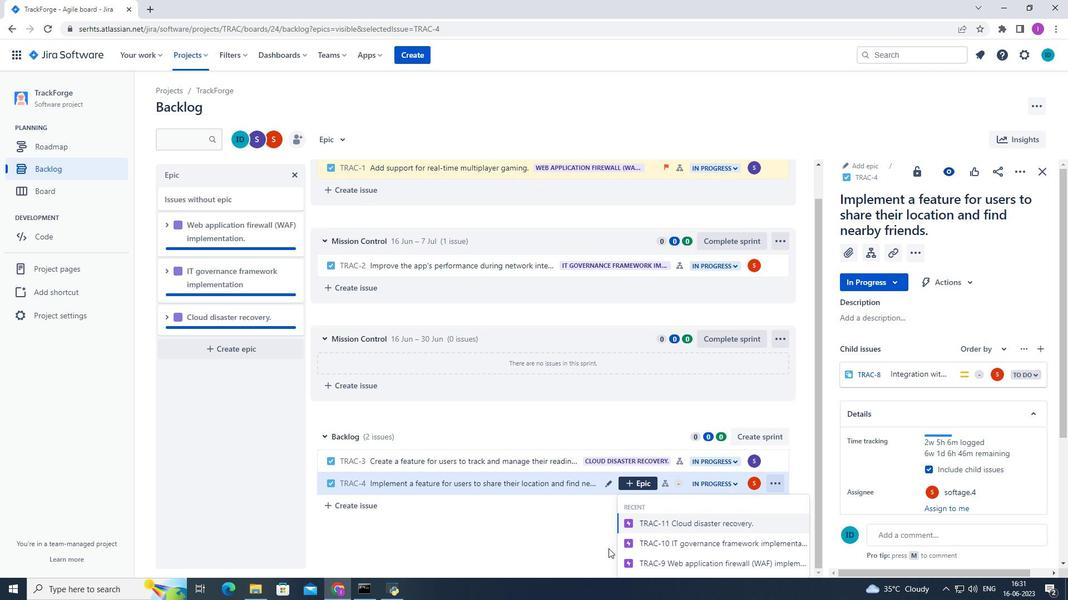 
Action: Mouse scrolled (611, 549) with delta (0, 0)
Screenshot: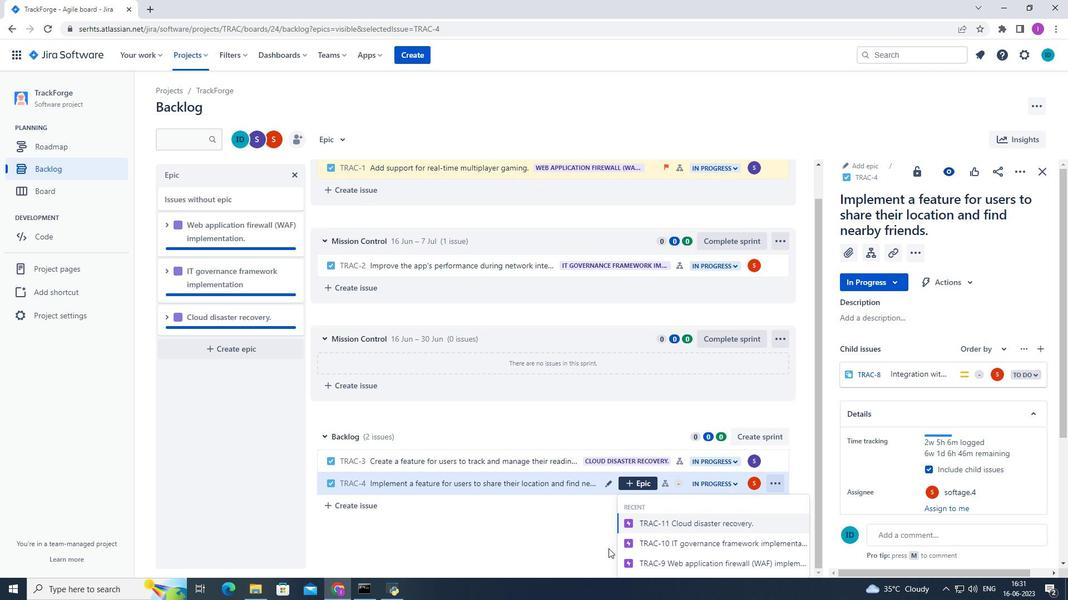 
Action: Mouse moved to (613, 550)
Screenshot: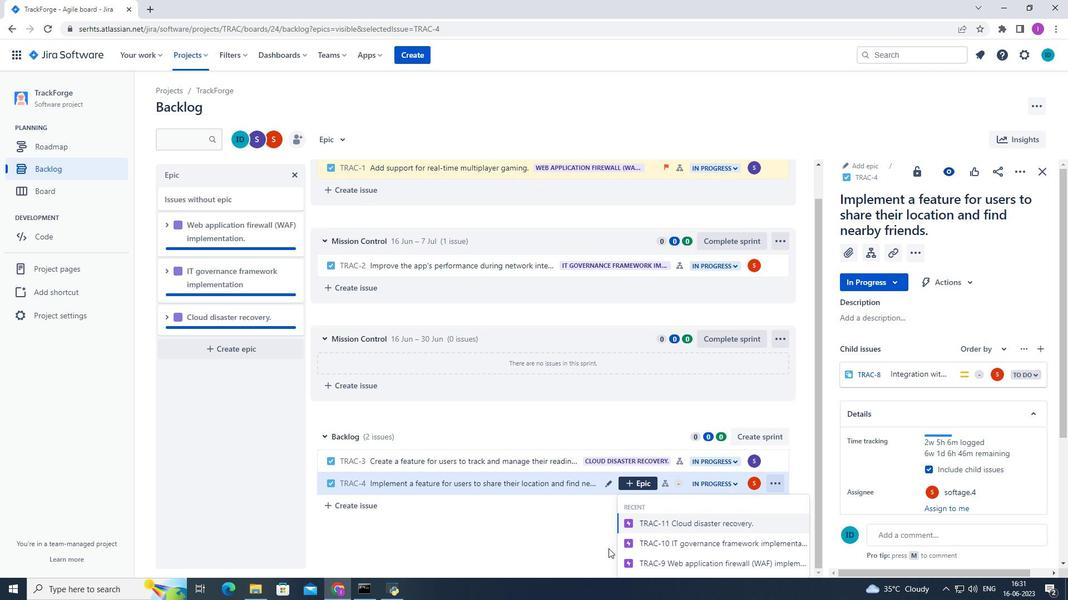 
Action: Mouse scrolled (613, 550) with delta (0, 0)
Screenshot: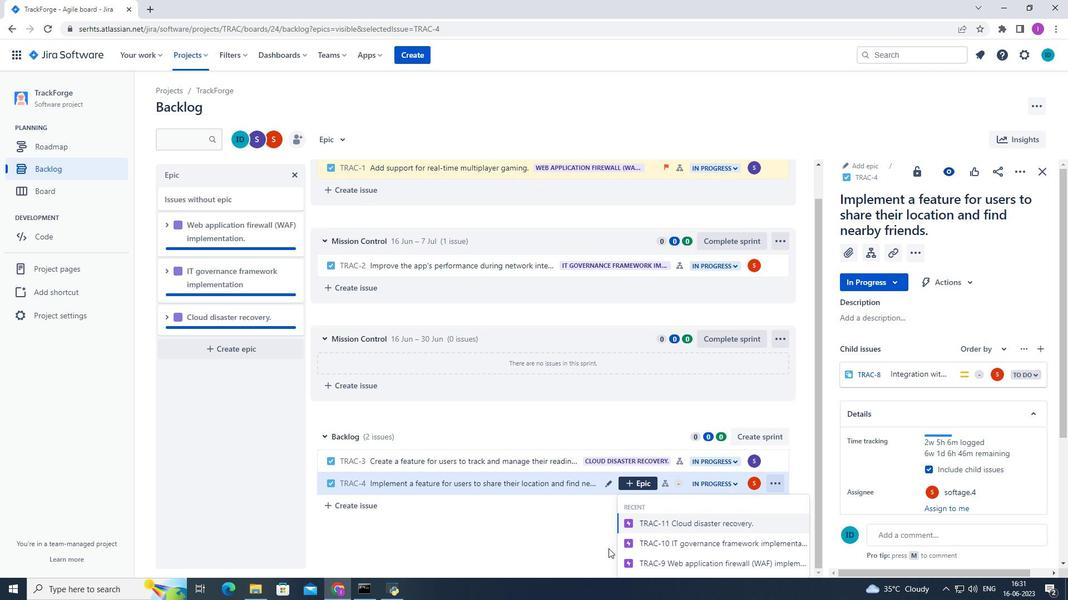 
Action: Mouse scrolled (613, 550) with delta (0, 0)
Screenshot: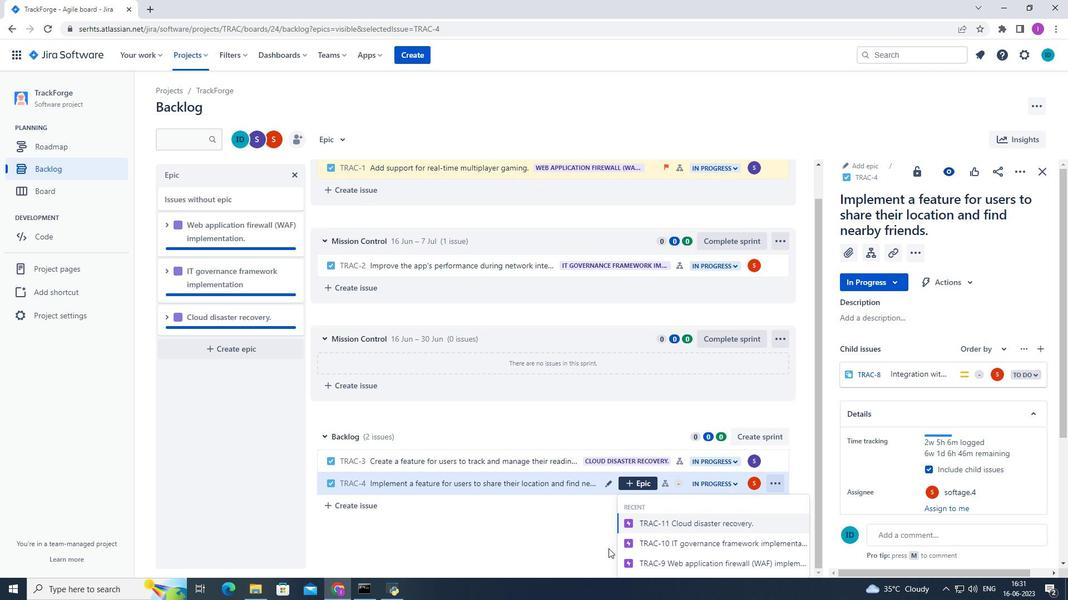 
Action: Mouse scrolled (613, 550) with delta (0, 0)
Screenshot: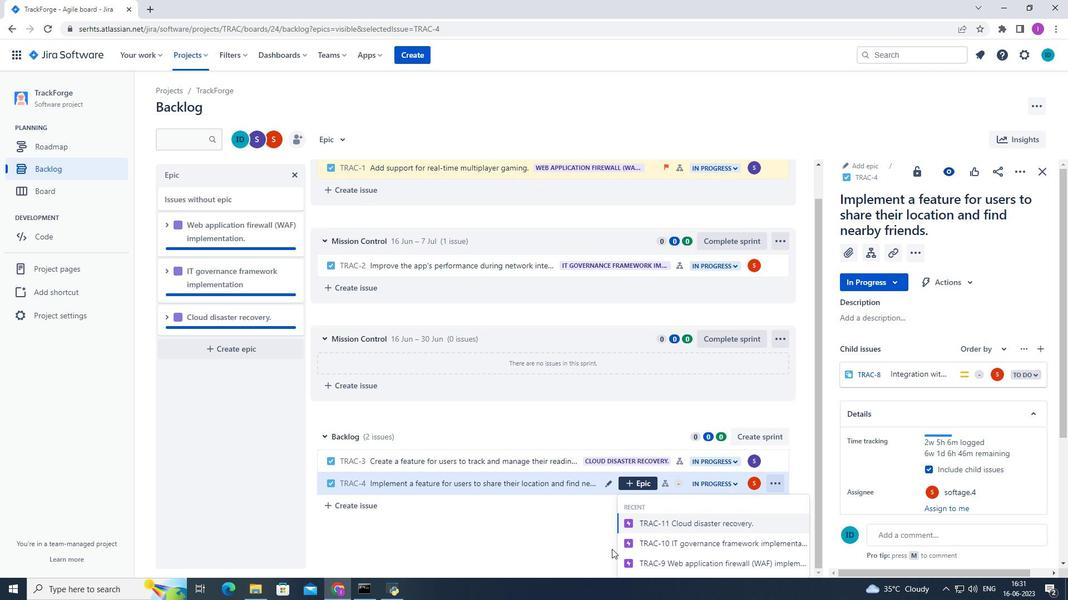 
Action: Mouse moved to (668, 581)
Screenshot: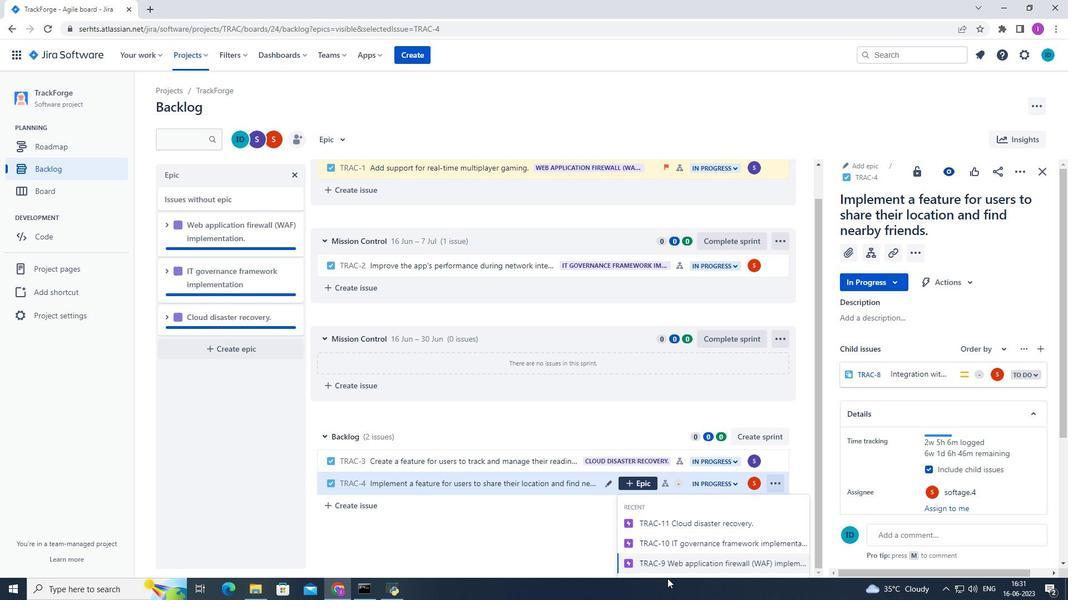 
Action: Mouse scrolled (668, 581) with delta (0, 0)
Screenshot: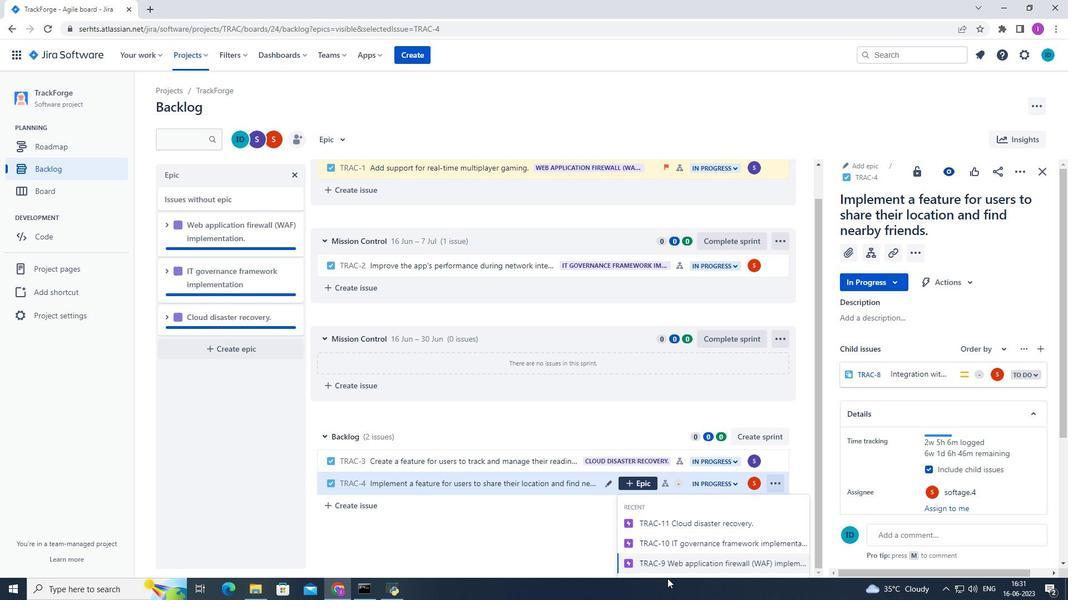 
Action: Mouse moved to (668, 581)
Screenshot: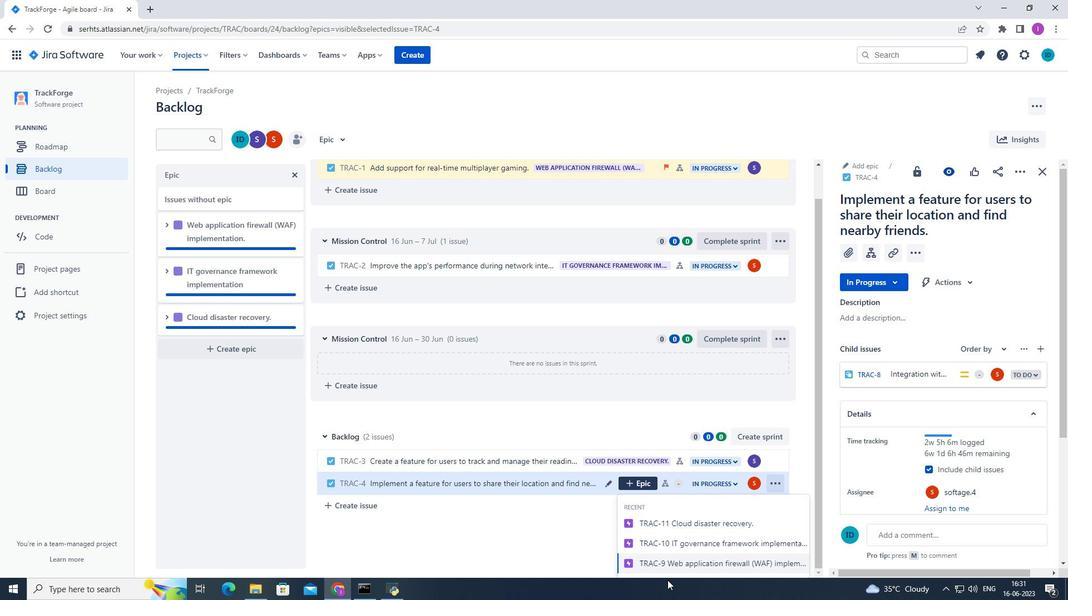 
Action: Mouse scrolled (668, 581) with delta (0, 0)
Screenshot: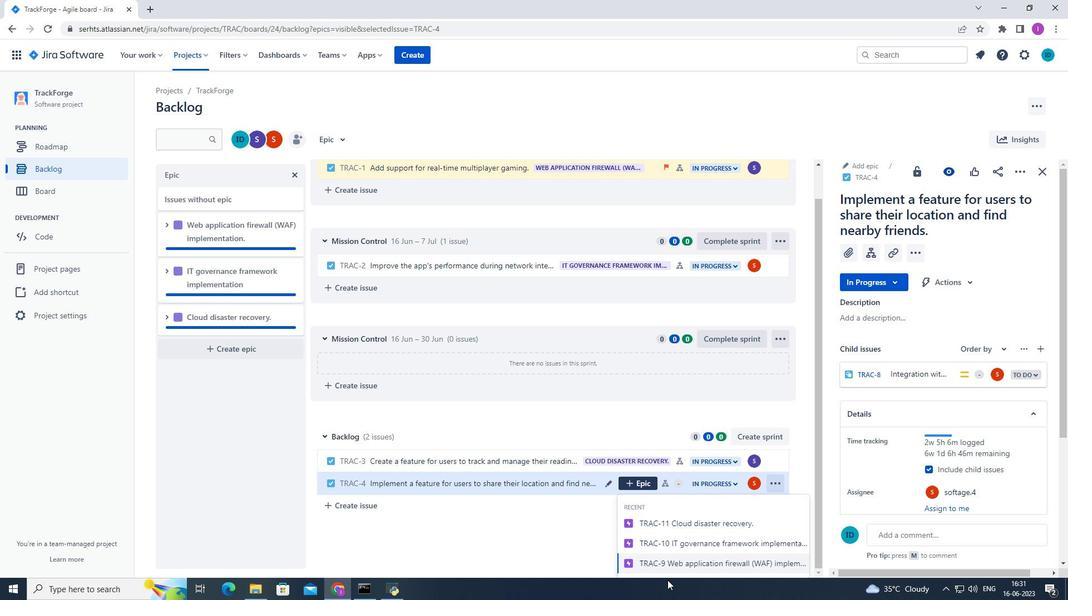 
Action: Mouse scrolled (668, 581) with delta (0, 0)
Screenshot: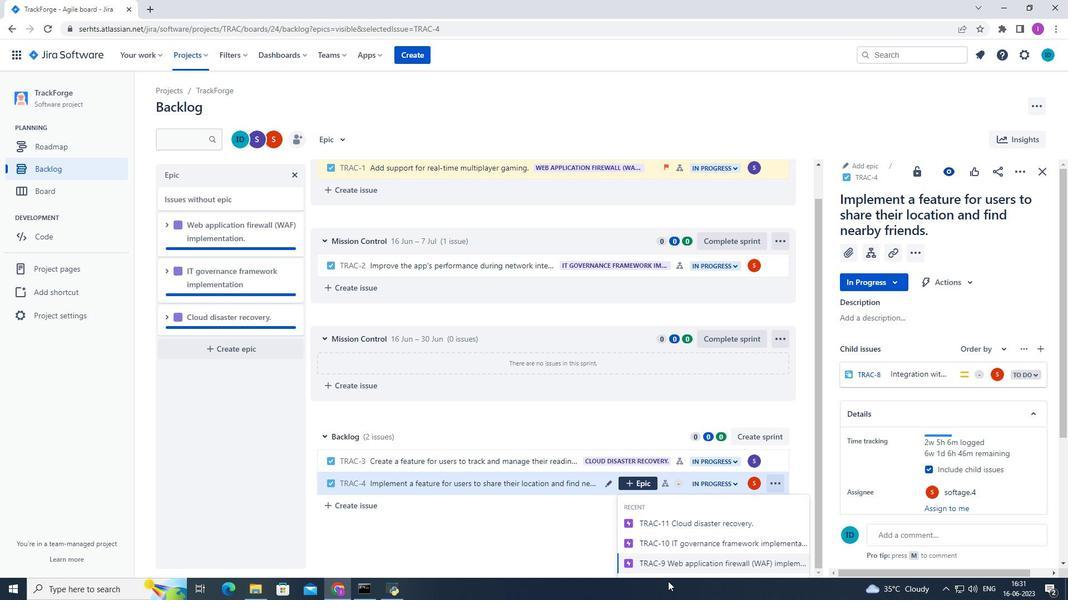 
Action: Mouse scrolled (668, 581) with delta (0, 0)
Screenshot: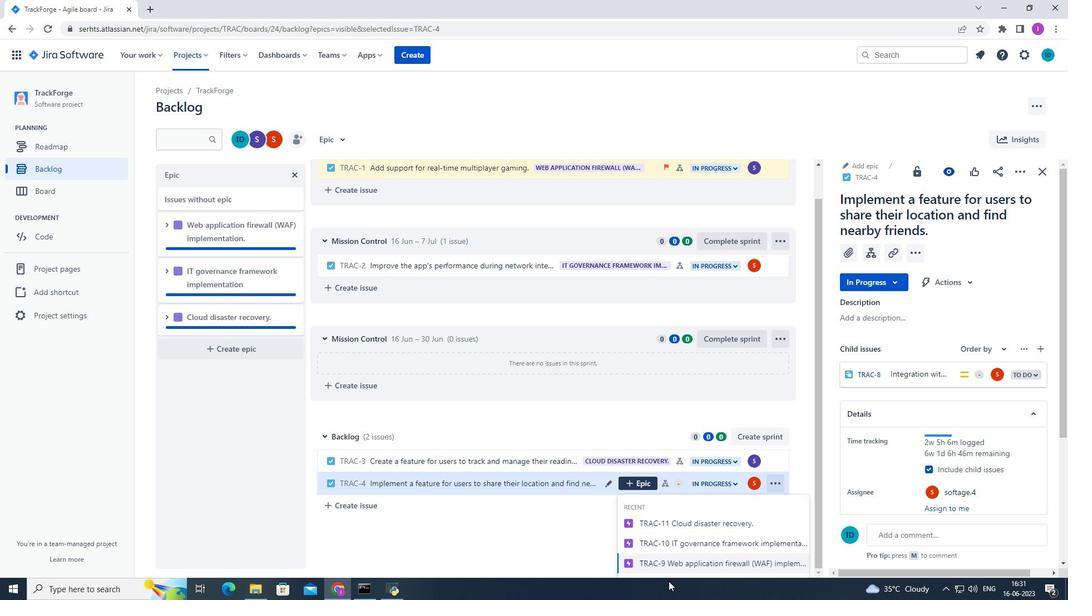 
Action: Mouse moved to (639, 552)
Screenshot: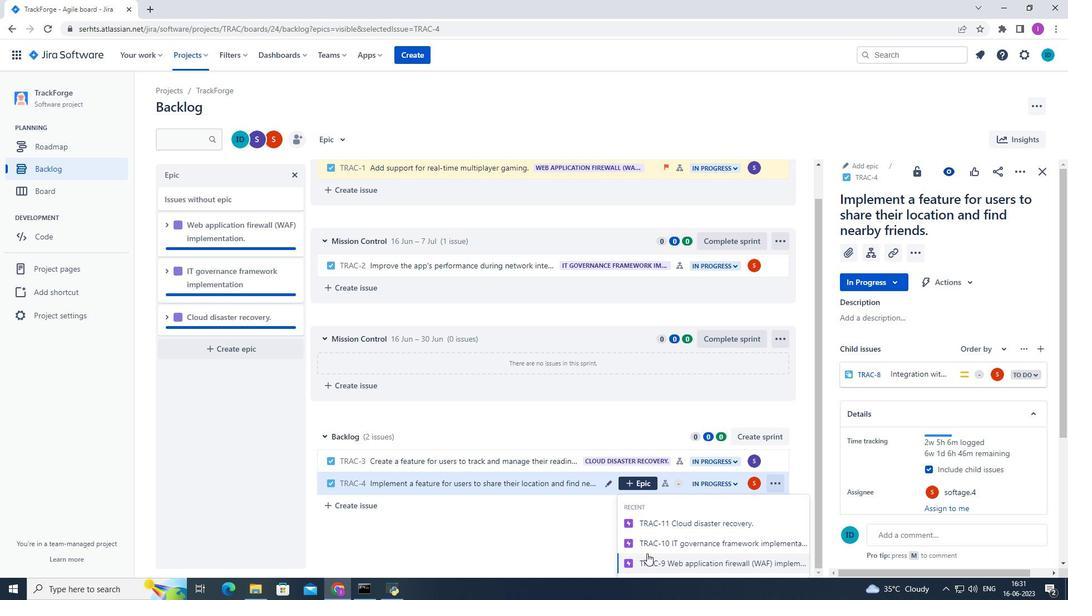 
Action: Mouse scrolled (639, 552) with delta (0, 0)
Screenshot: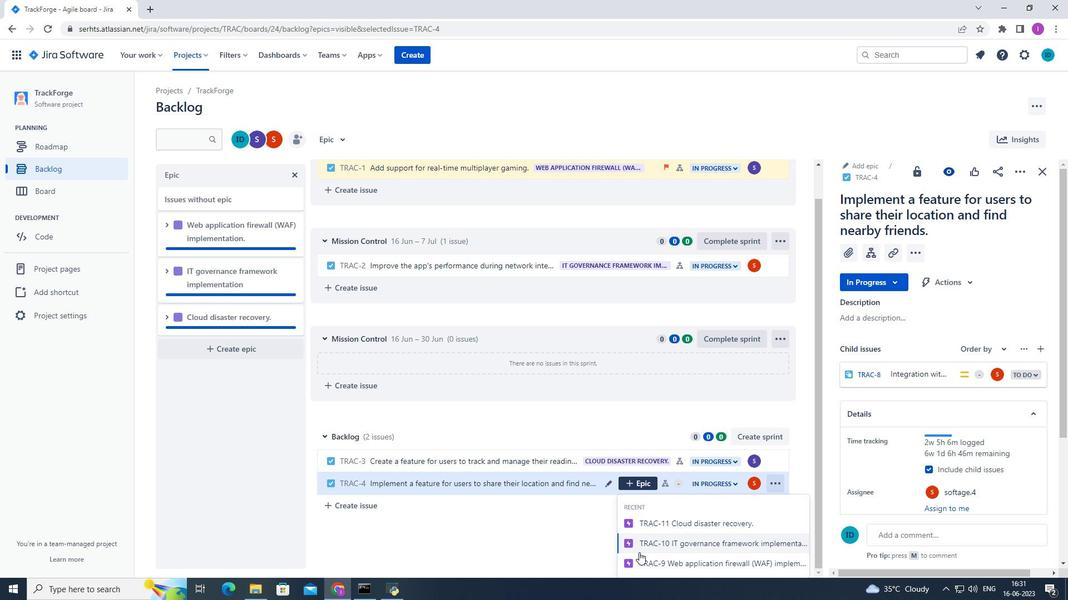 
Action: Mouse scrolled (639, 552) with delta (0, 0)
Screenshot: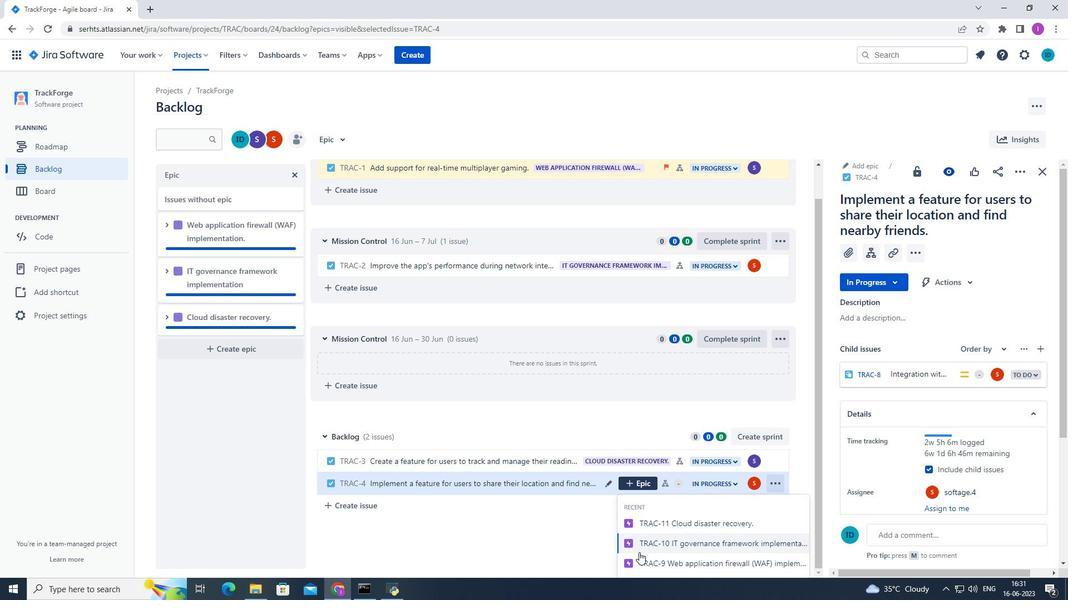 
Action: Mouse scrolled (639, 552) with delta (0, 0)
Screenshot: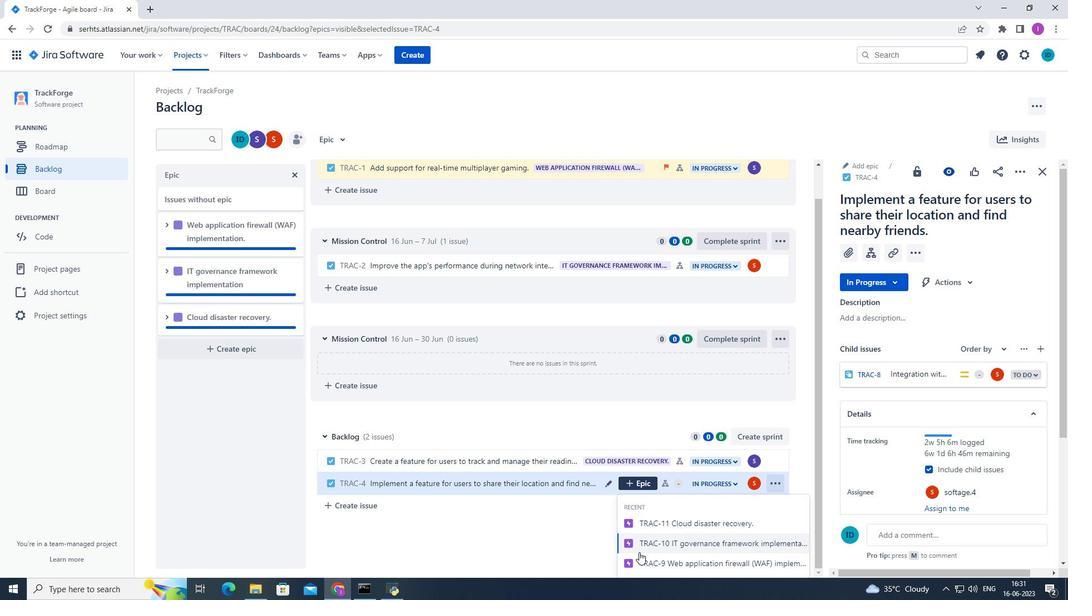 
Action: Mouse scrolled (639, 552) with delta (0, 0)
Screenshot: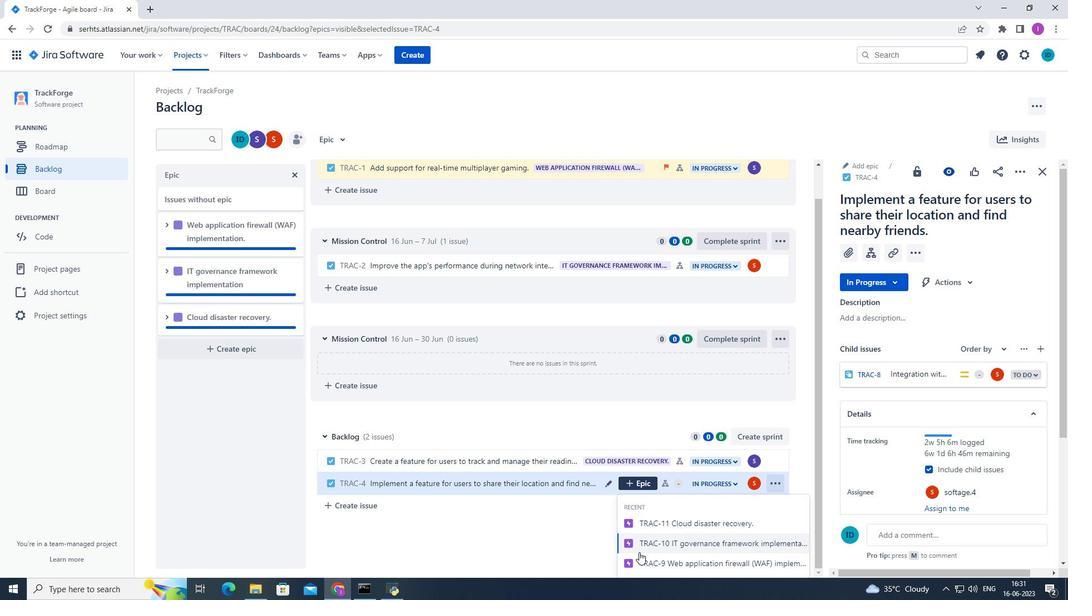 
Action: Mouse moved to (650, 549)
Screenshot: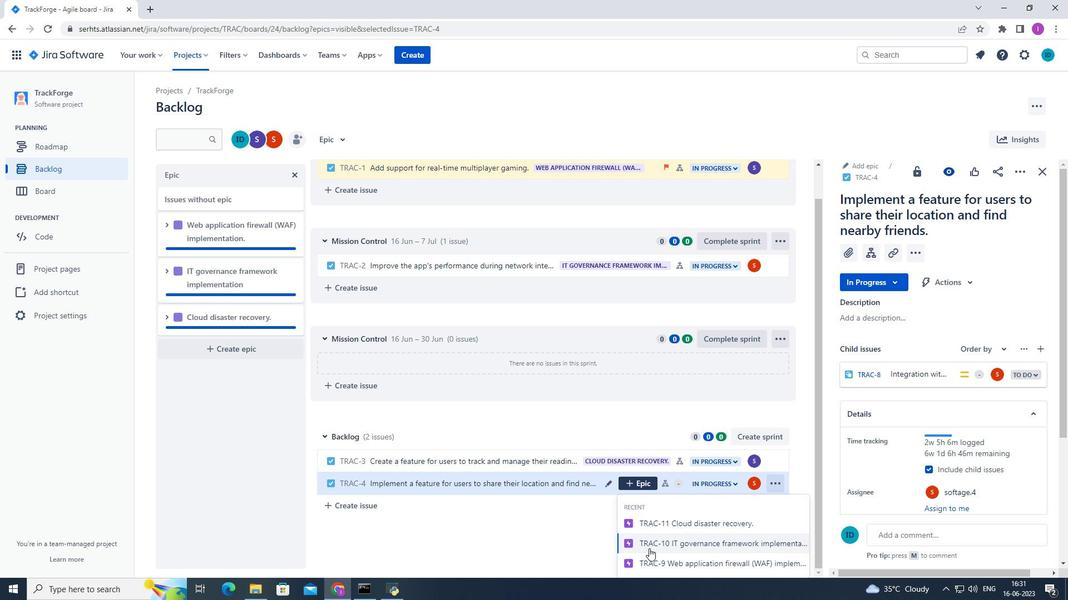 
Action: Mouse scrolled (650, 548) with delta (0, 0)
Screenshot: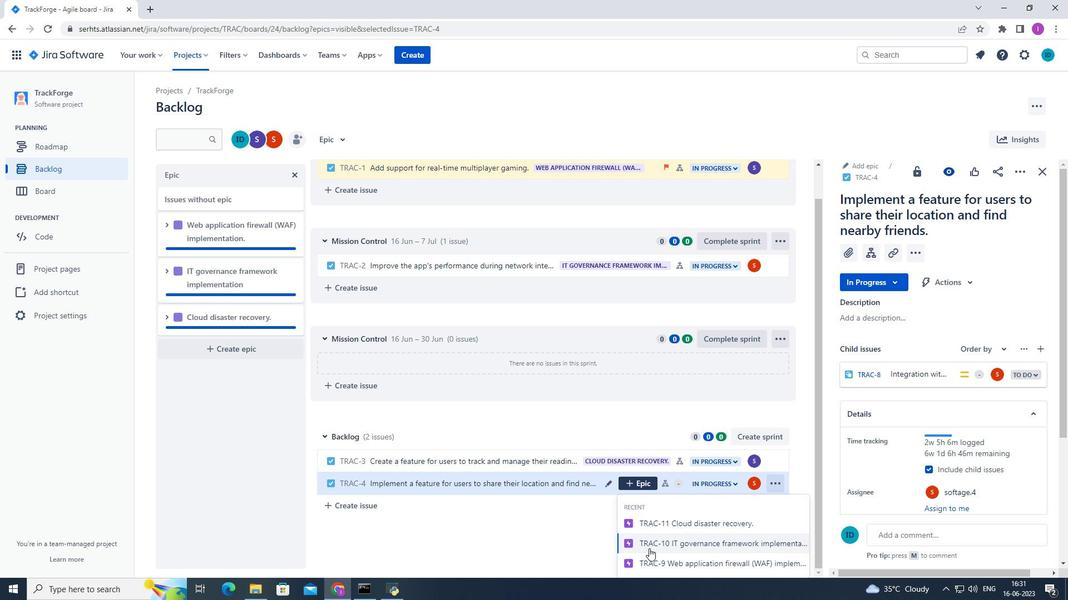 
Action: Mouse moved to (709, 564)
Screenshot: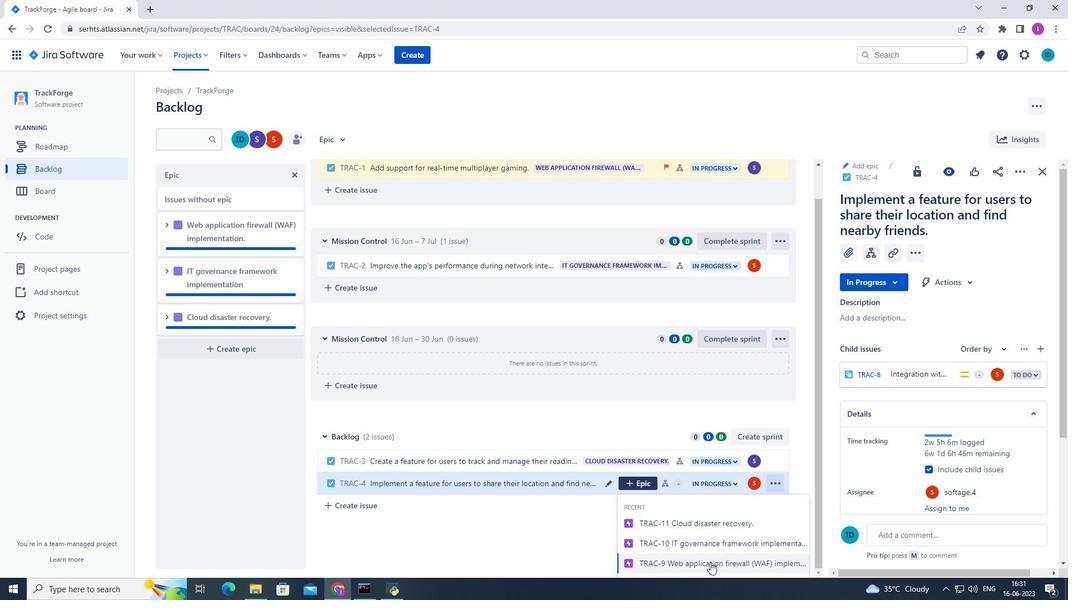 
Action: Mouse pressed left at (709, 564)
Screenshot: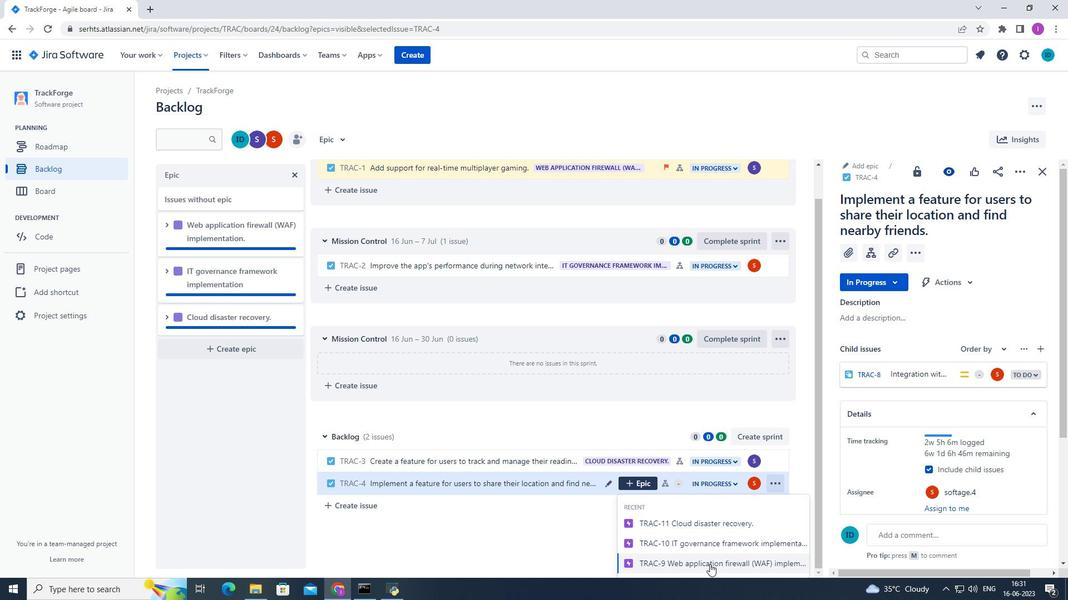 
Action: Mouse moved to (641, 521)
Screenshot: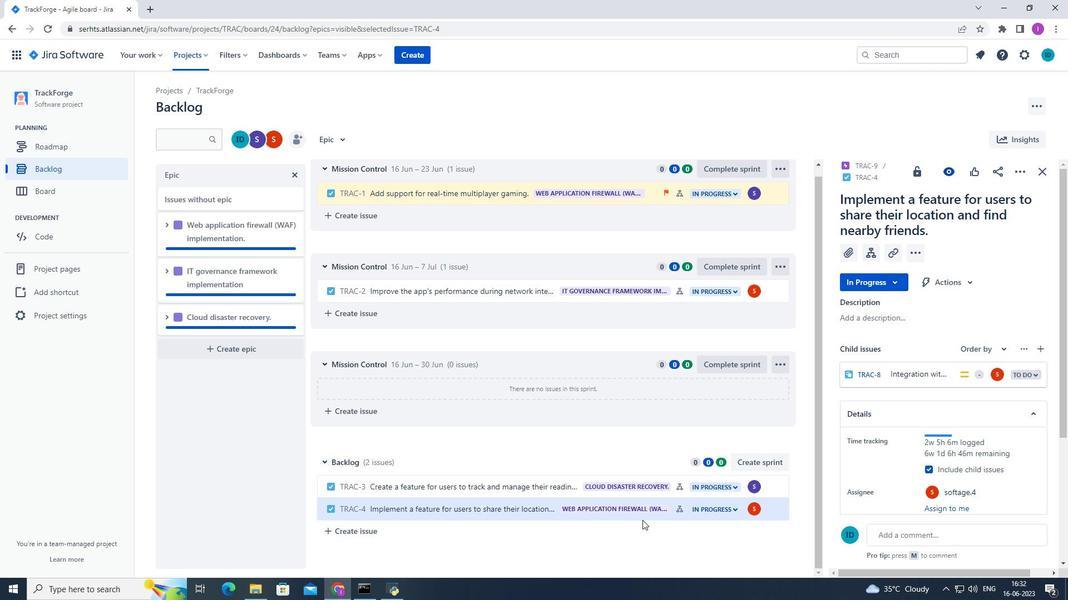 
